 Task: Convert an audio file to MP3 with a custom preset to optimize file size and quality.
Action: Mouse moved to (78, 5)
Screenshot: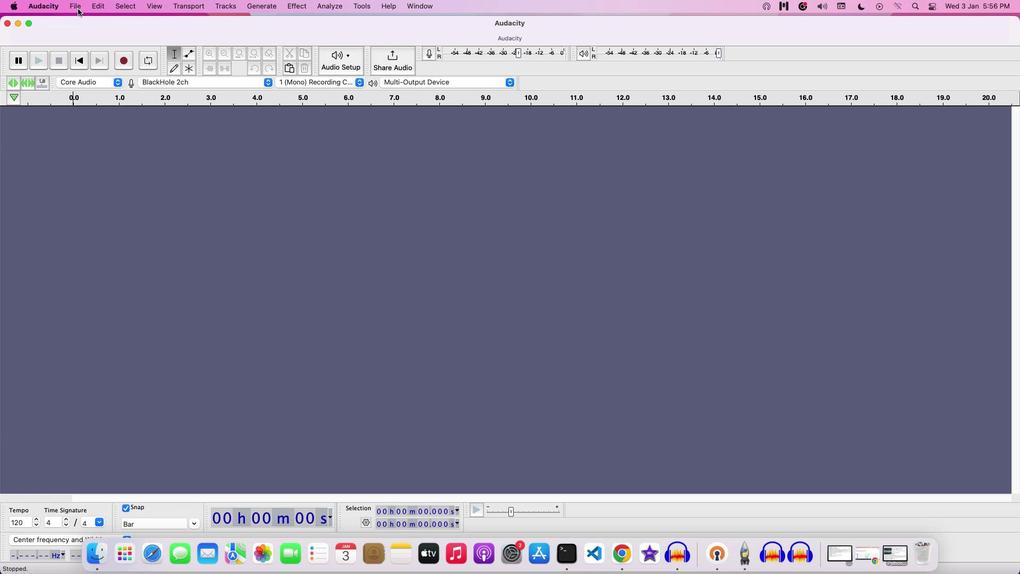 
Action: Mouse pressed left at (78, 5)
Screenshot: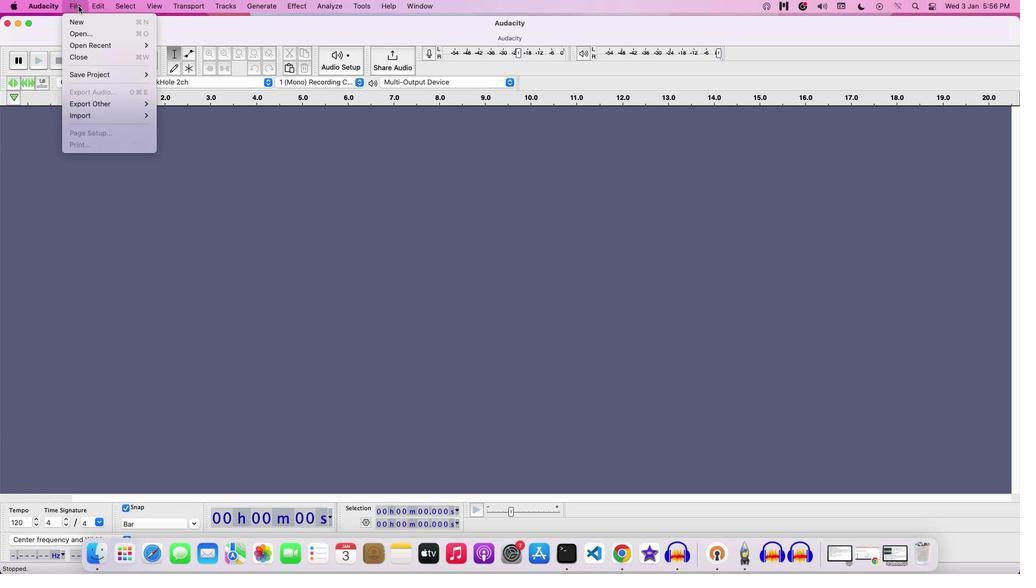 
Action: Mouse moved to (92, 37)
Screenshot: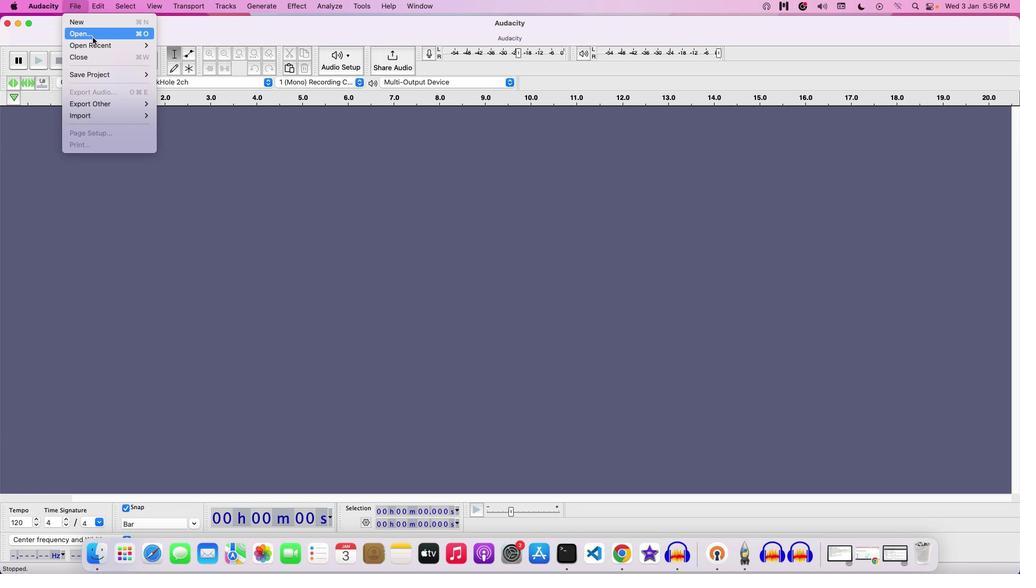 
Action: Mouse pressed left at (92, 37)
Screenshot: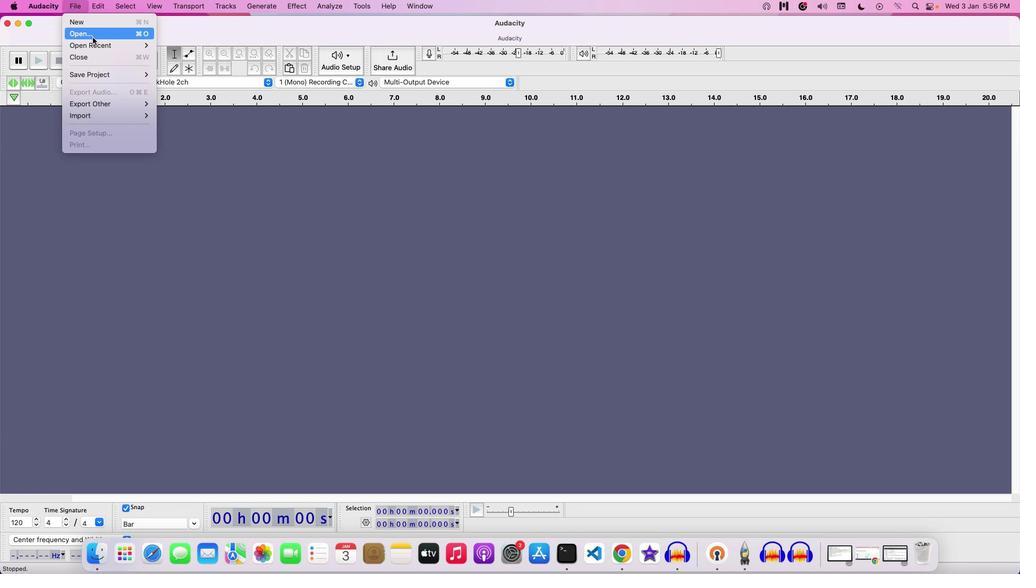 
Action: Mouse moved to (527, 115)
Screenshot: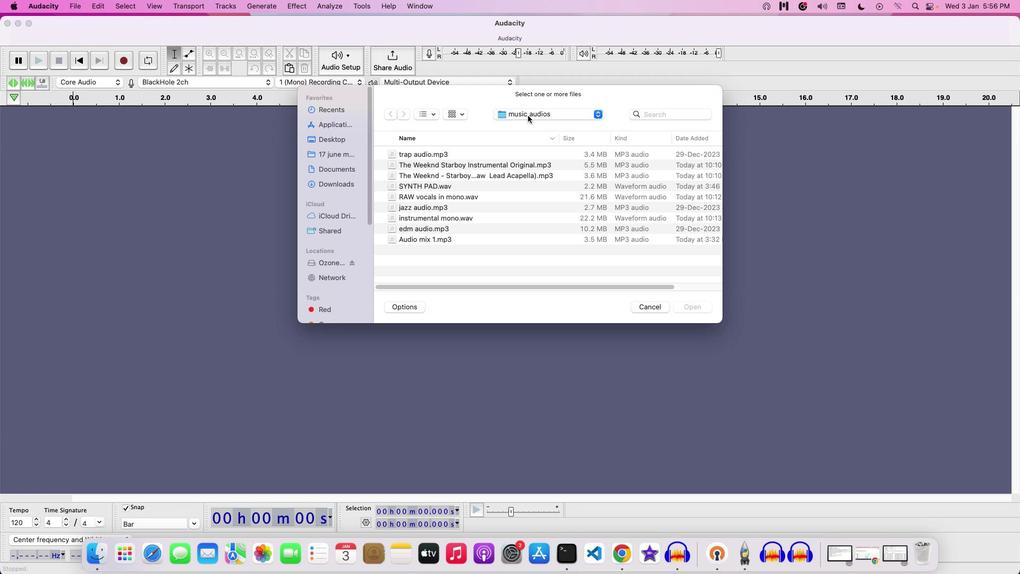
Action: Mouse pressed left at (527, 115)
Screenshot: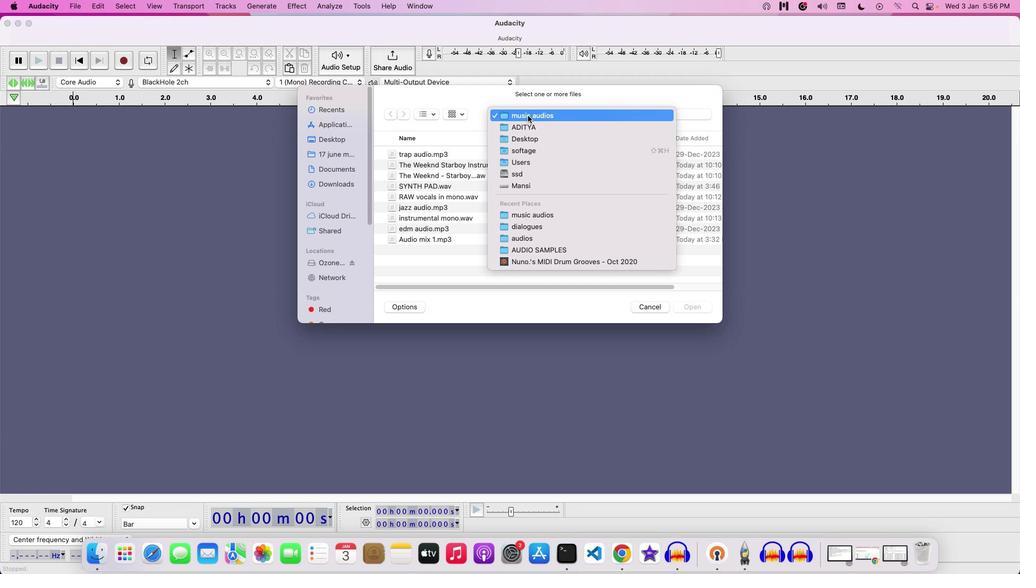 
Action: Mouse moved to (526, 124)
Screenshot: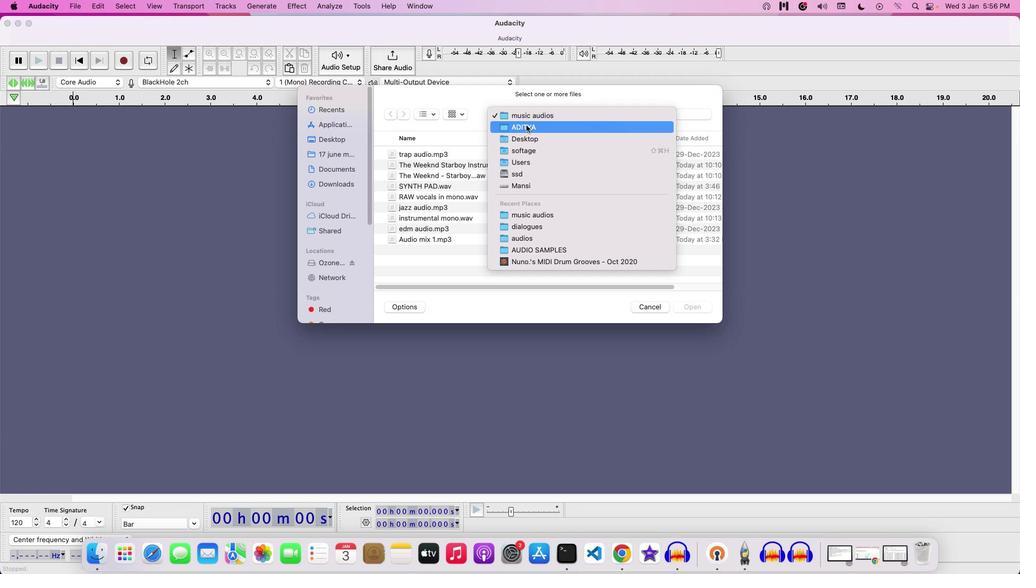 
Action: Mouse pressed left at (526, 124)
Screenshot: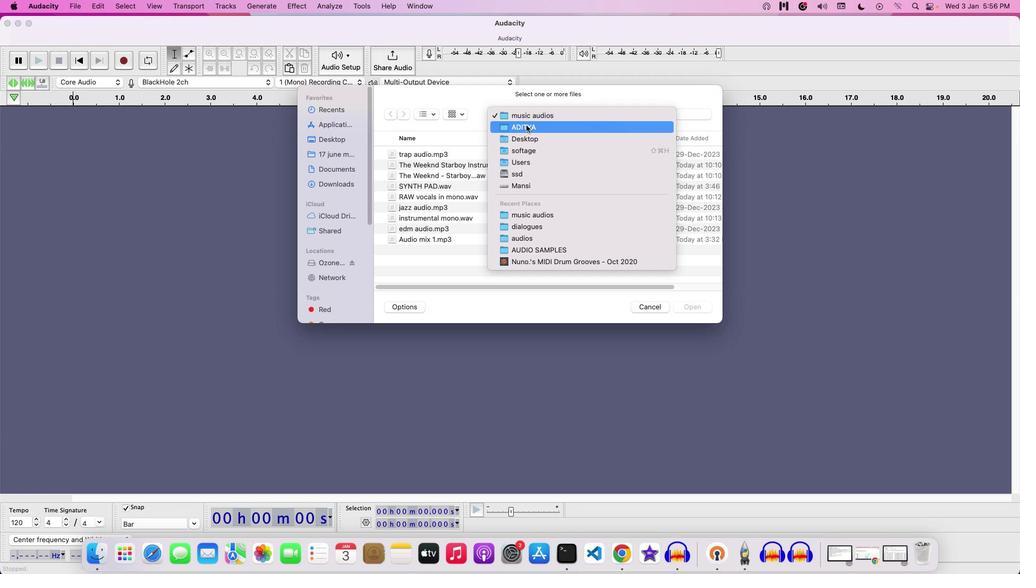 
Action: Mouse moved to (384, 207)
Screenshot: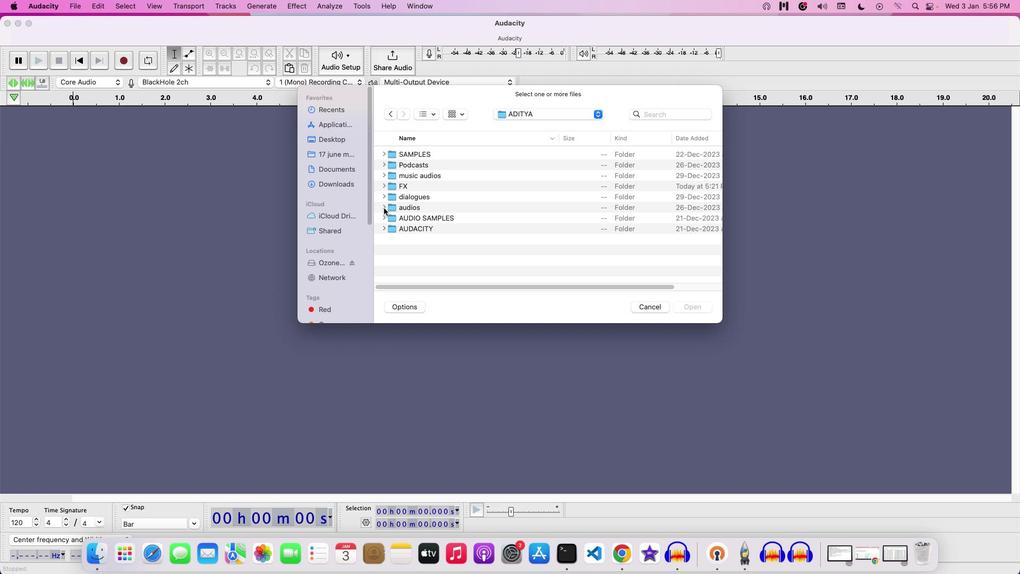 
Action: Mouse pressed left at (384, 207)
Screenshot: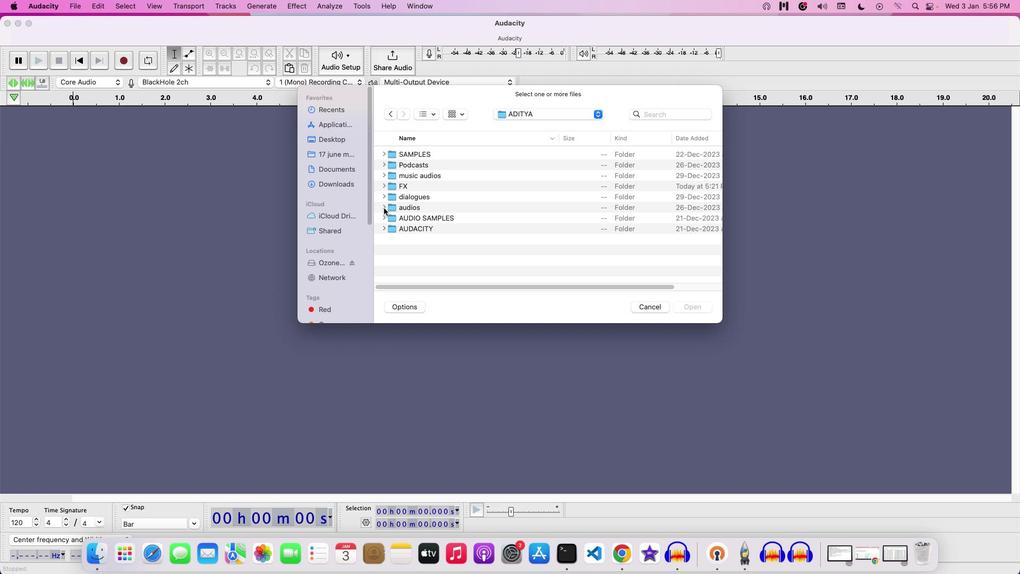 
Action: Mouse moved to (484, 212)
Screenshot: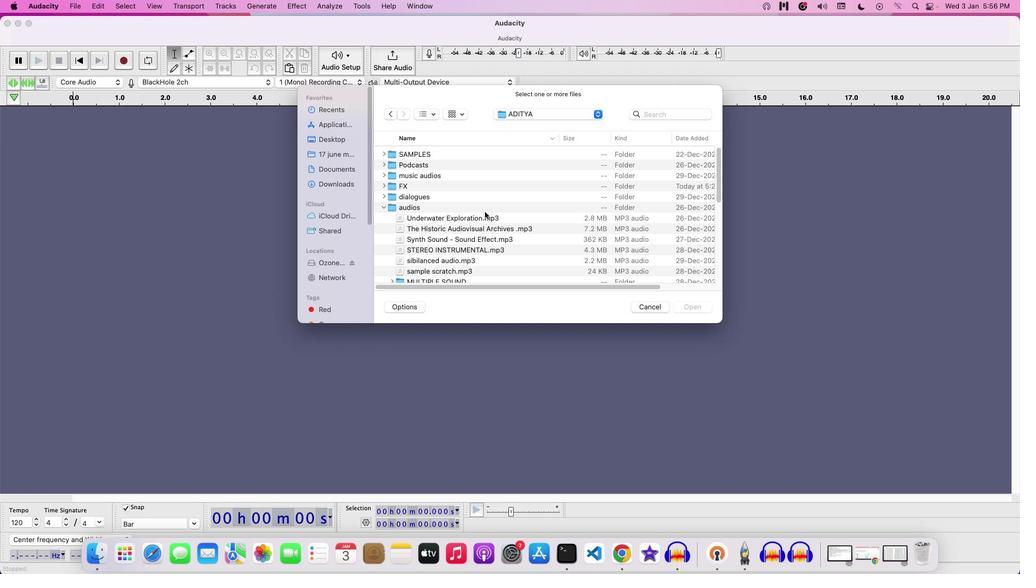 
Action: Mouse scrolled (484, 212) with delta (0, 0)
Screenshot: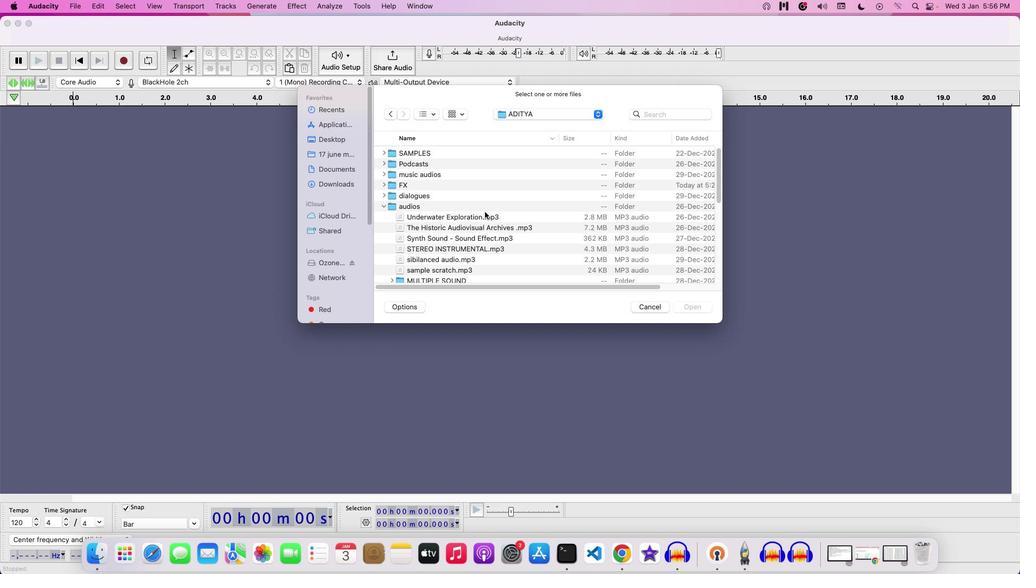 
Action: Mouse scrolled (484, 212) with delta (0, 0)
Screenshot: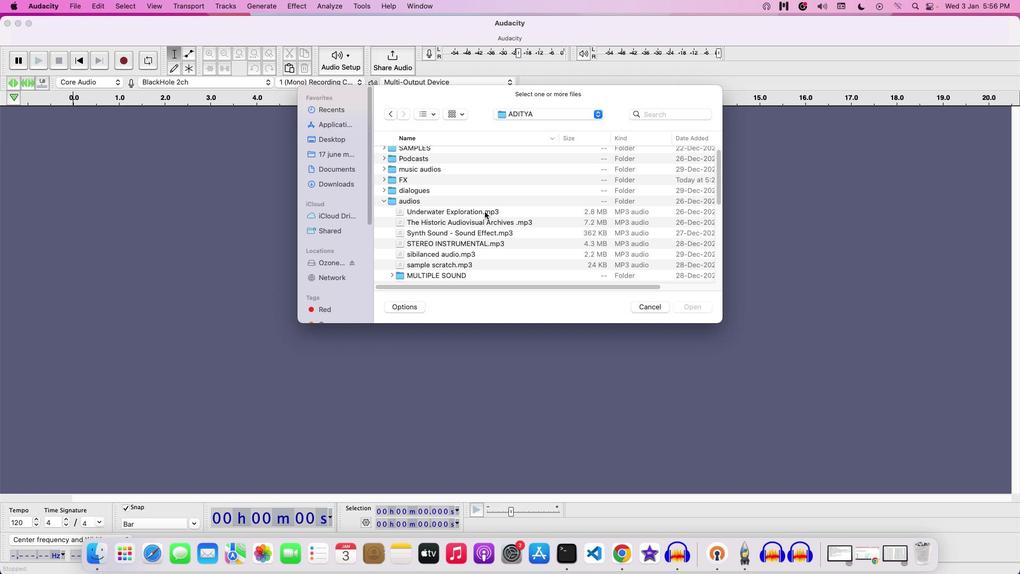 
Action: Mouse moved to (497, 245)
Screenshot: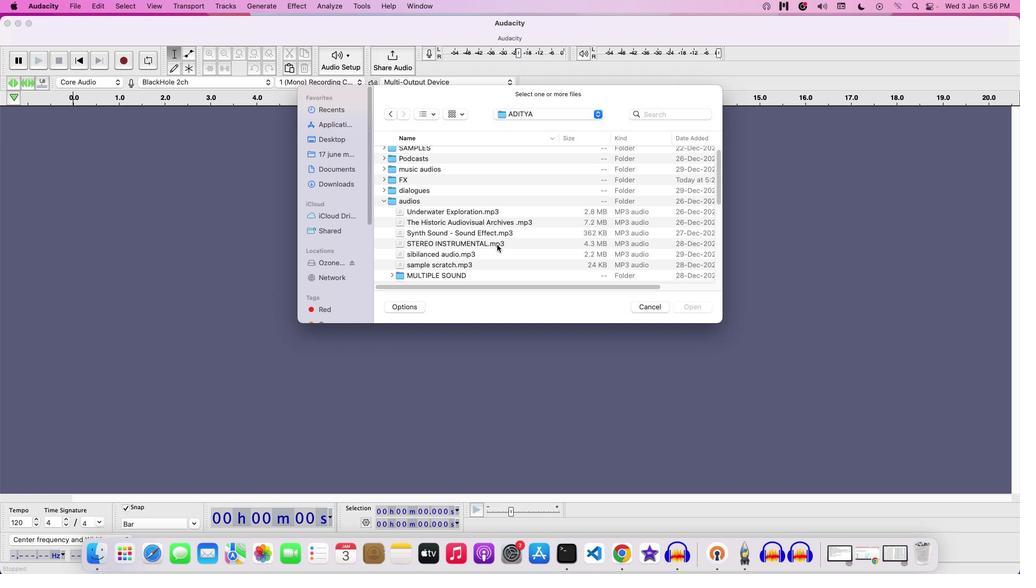 
Action: Mouse scrolled (497, 245) with delta (0, 0)
Screenshot: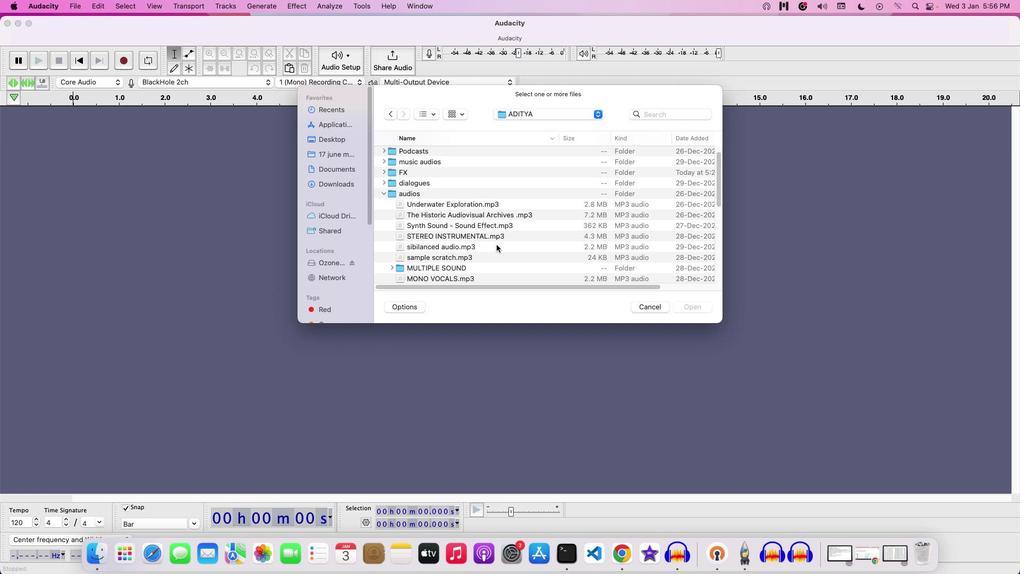
Action: Mouse moved to (497, 245)
Screenshot: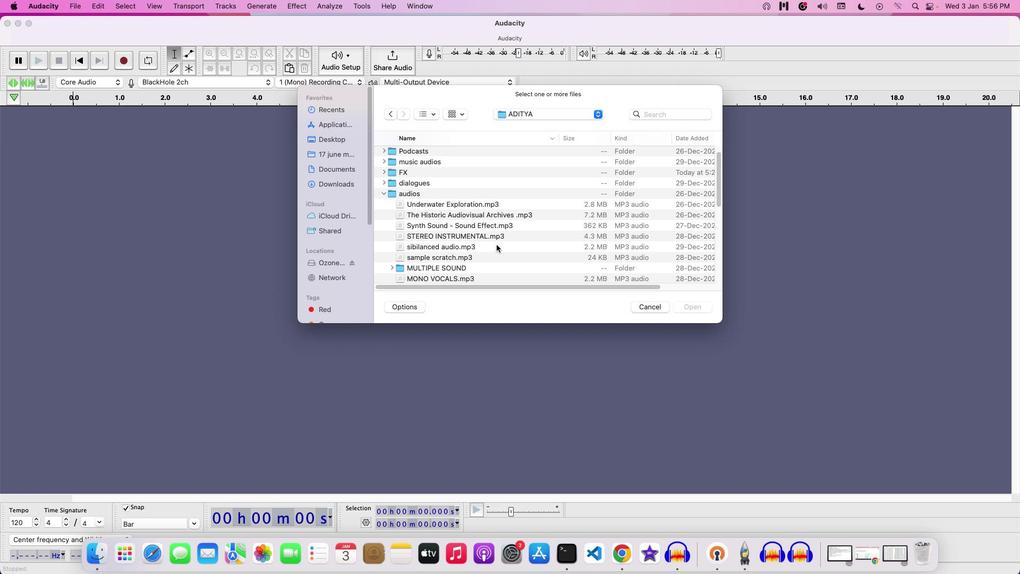 
Action: Mouse scrolled (497, 245) with delta (0, 0)
Screenshot: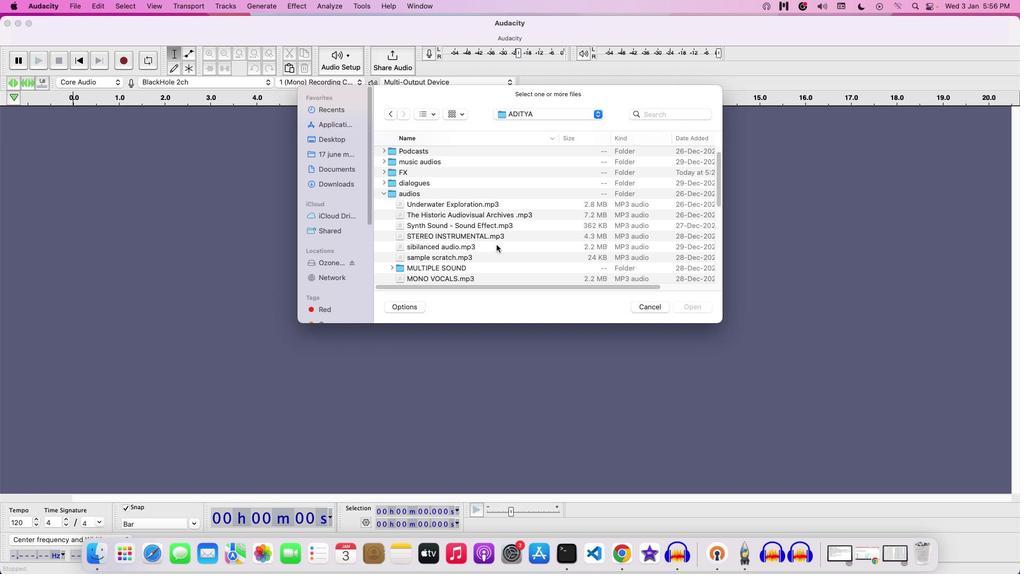 
Action: Mouse moved to (496, 244)
Screenshot: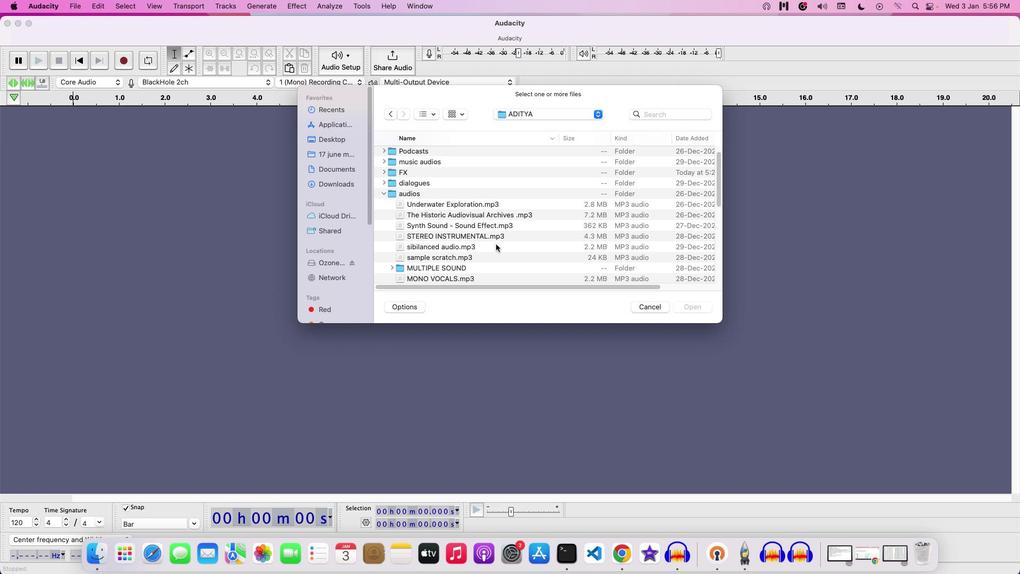 
Action: Mouse scrolled (496, 244) with delta (0, 0)
Screenshot: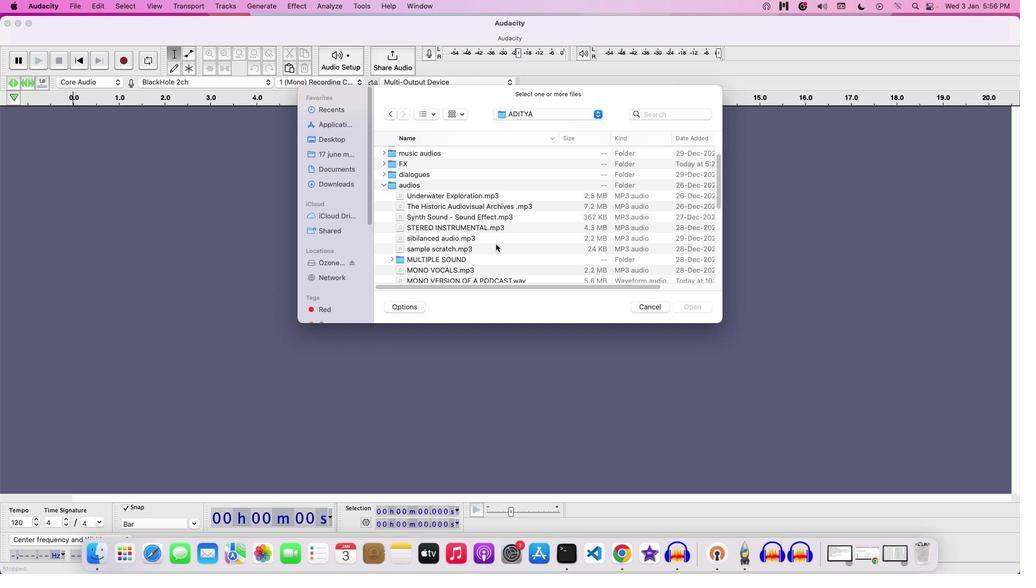 
Action: Mouse scrolled (496, 244) with delta (0, 0)
Screenshot: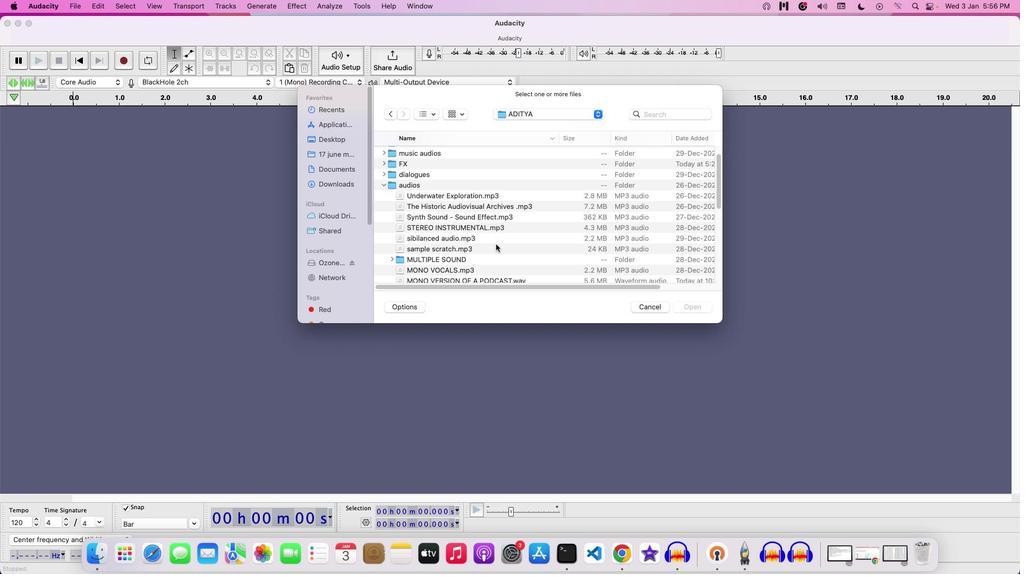 
Action: Mouse scrolled (496, 244) with delta (0, 0)
Screenshot: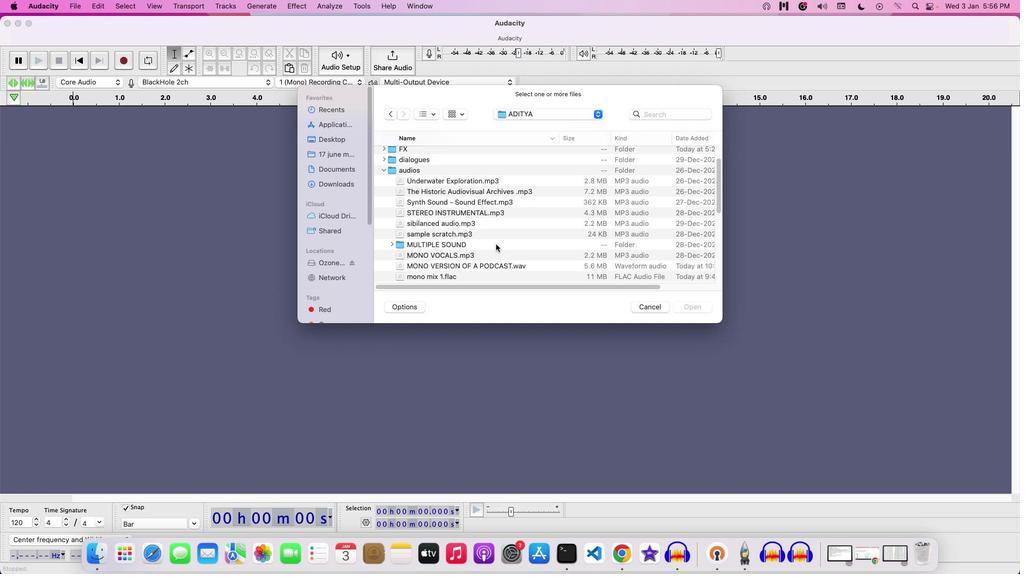 
Action: Mouse scrolled (496, 244) with delta (0, 0)
Screenshot: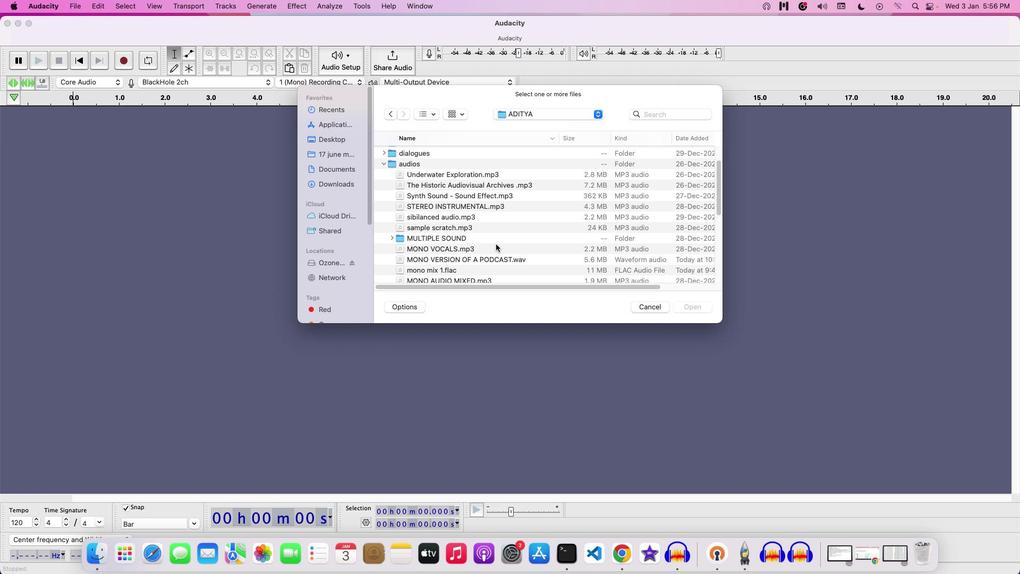 
Action: Mouse scrolled (496, 244) with delta (0, 0)
Screenshot: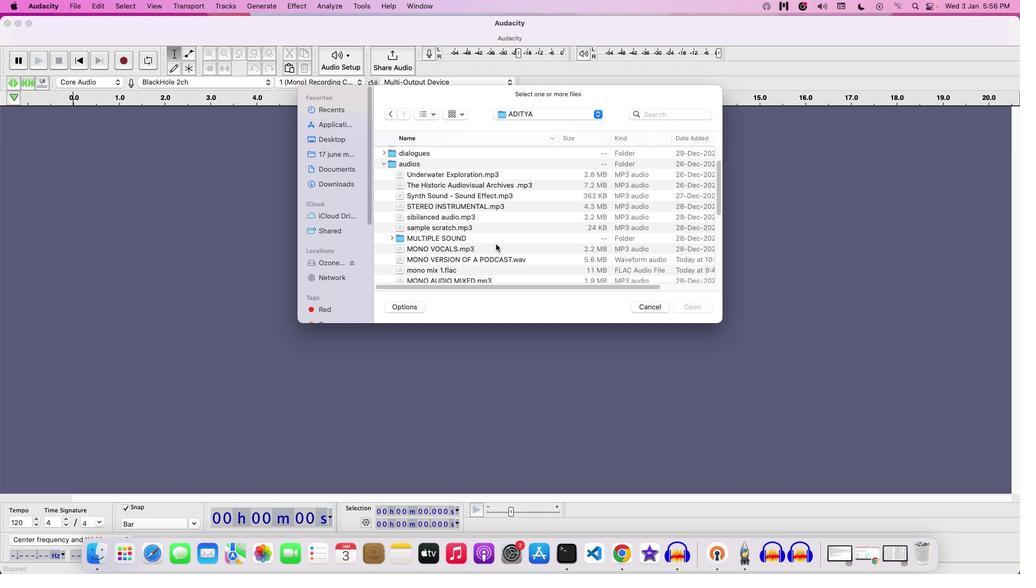 
Action: Mouse scrolled (496, 244) with delta (0, 0)
Screenshot: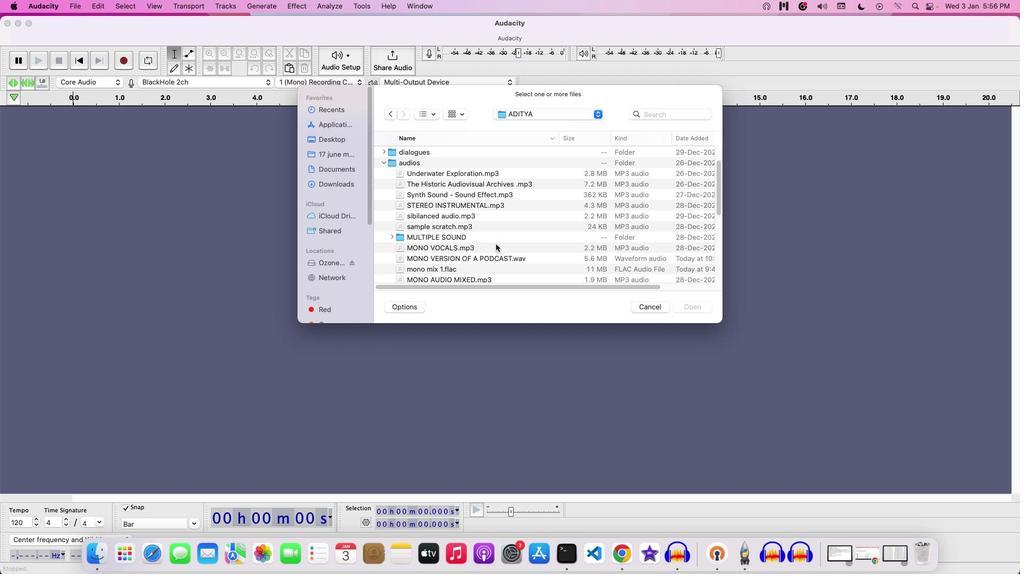 
Action: Mouse scrolled (496, 244) with delta (0, 0)
Screenshot: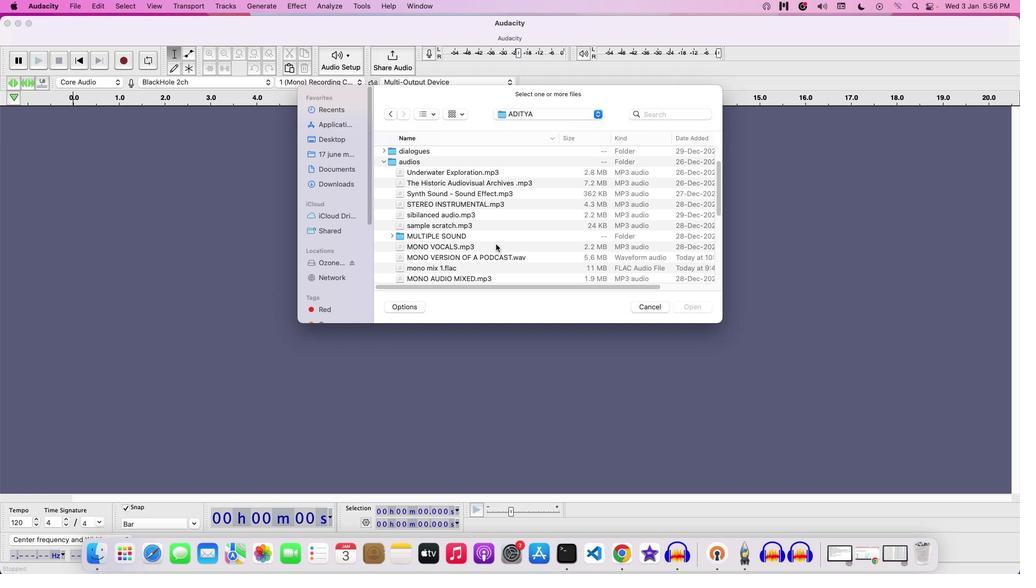 
Action: Mouse scrolled (496, 244) with delta (0, 0)
Screenshot: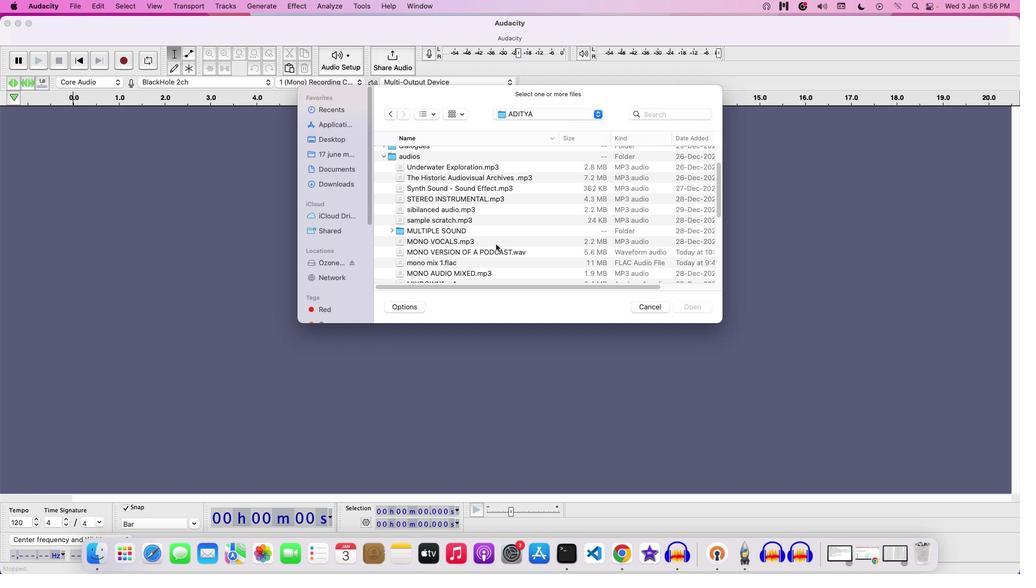 
Action: Mouse scrolled (496, 244) with delta (0, 0)
Screenshot: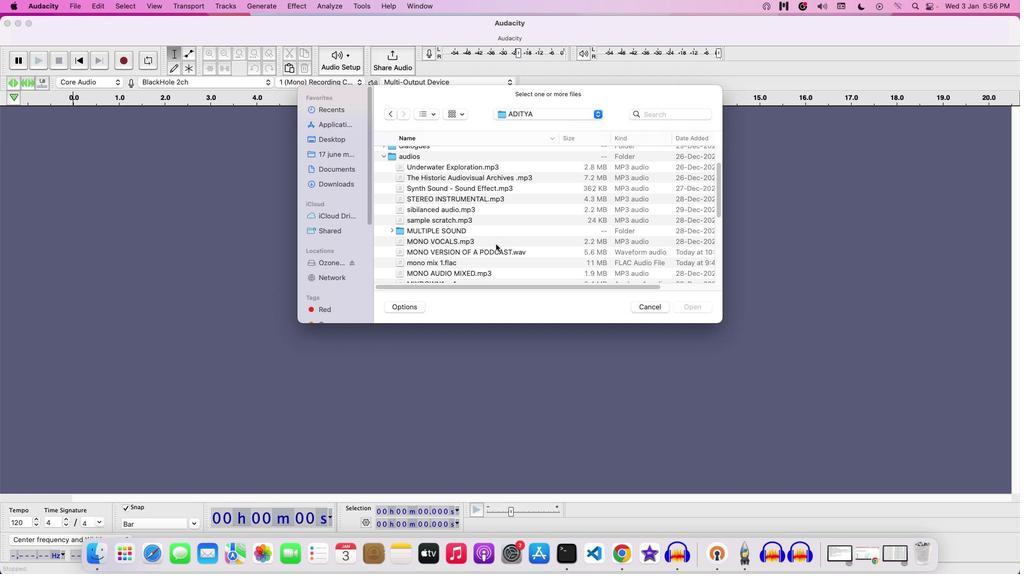 
Action: Mouse scrolled (496, 244) with delta (0, 0)
Screenshot: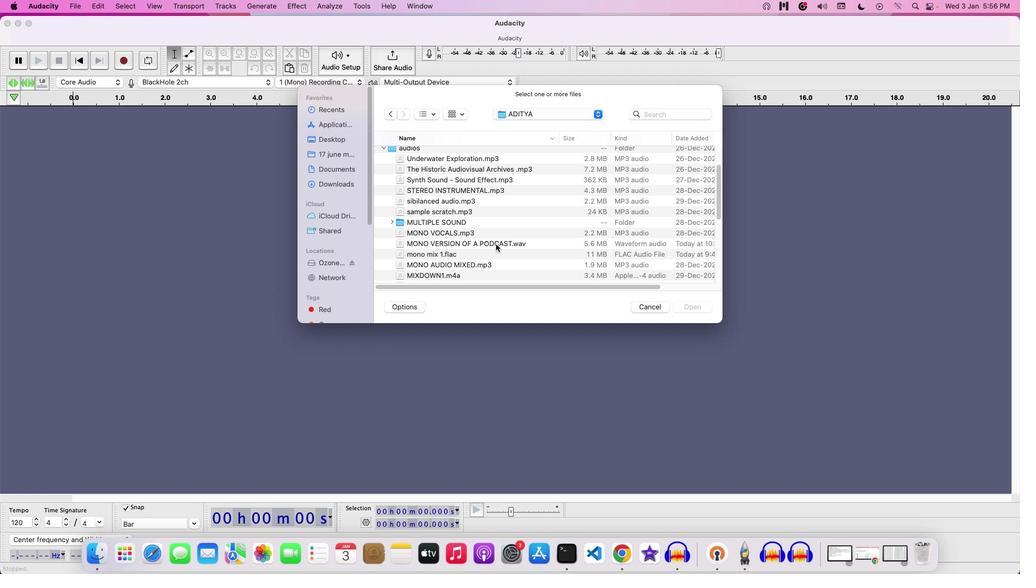 
Action: Mouse scrolled (496, 244) with delta (0, 0)
Screenshot: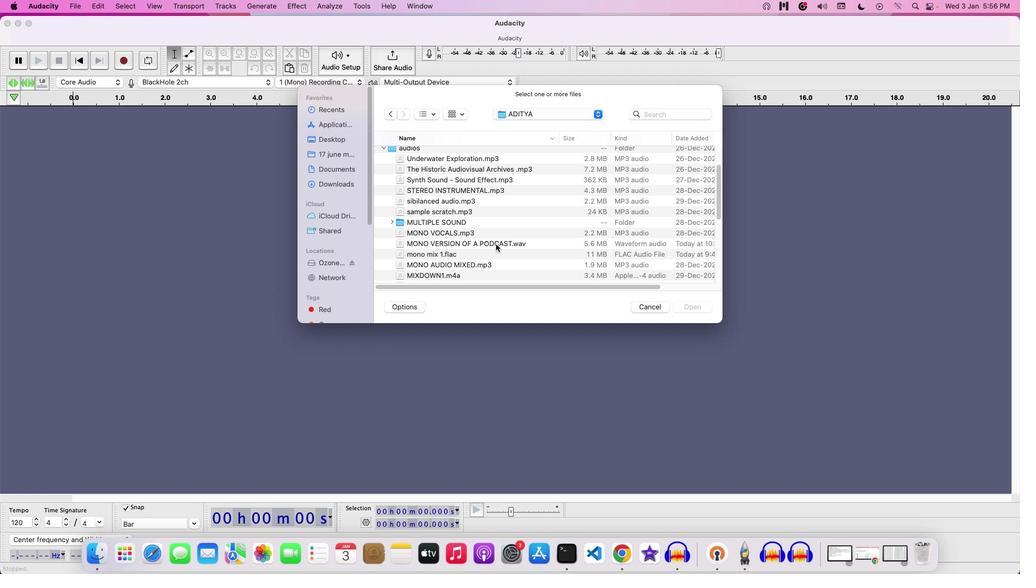 
Action: Mouse scrolled (496, 244) with delta (0, 0)
Screenshot: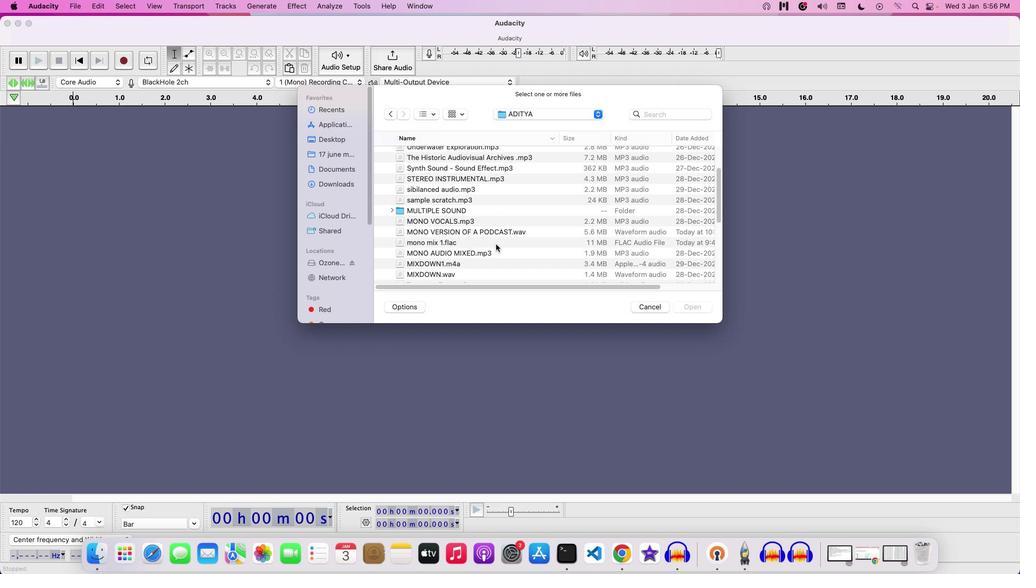 
Action: Mouse scrolled (496, 244) with delta (0, 0)
Screenshot: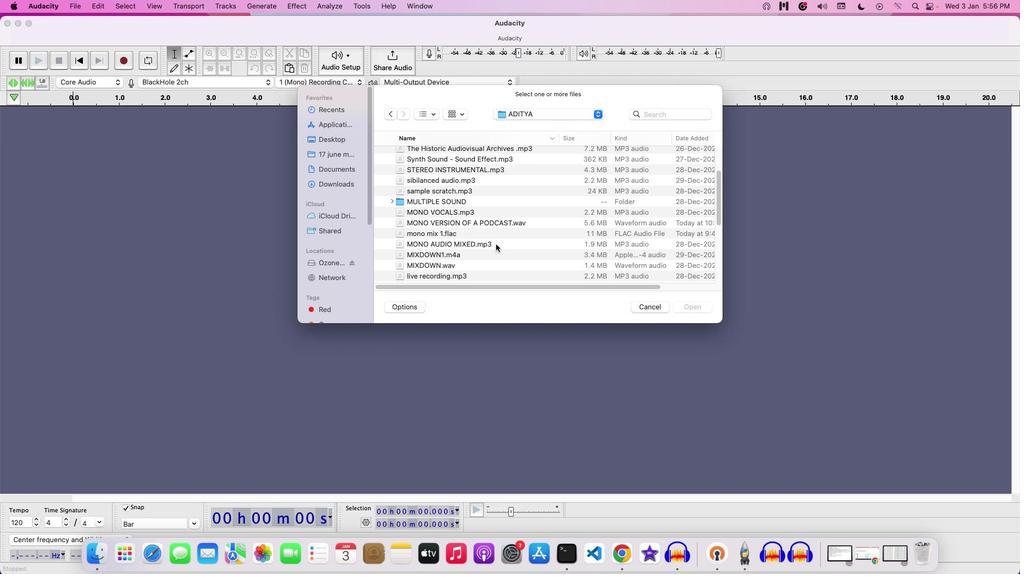 
Action: Mouse scrolled (496, 244) with delta (0, 0)
Screenshot: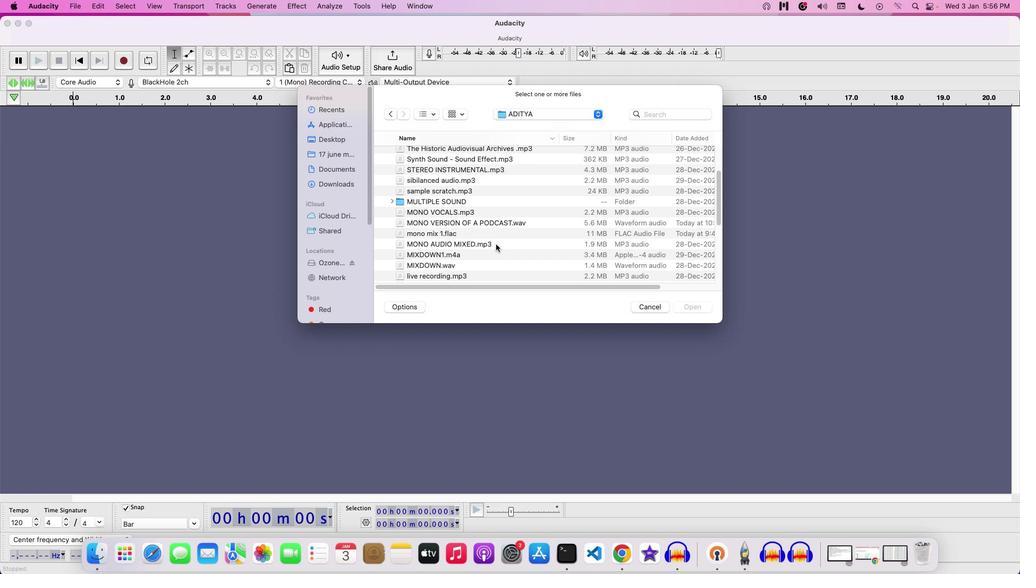 
Action: Mouse moved to (468, 228)
Screenshot: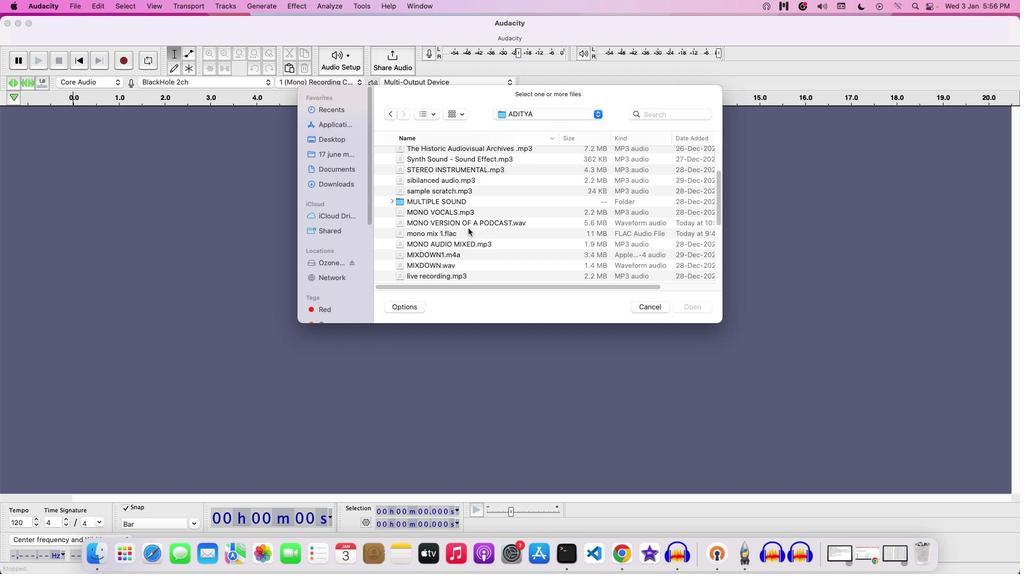 
Action: Mouse pressed left at (468, 228)
Screenshot: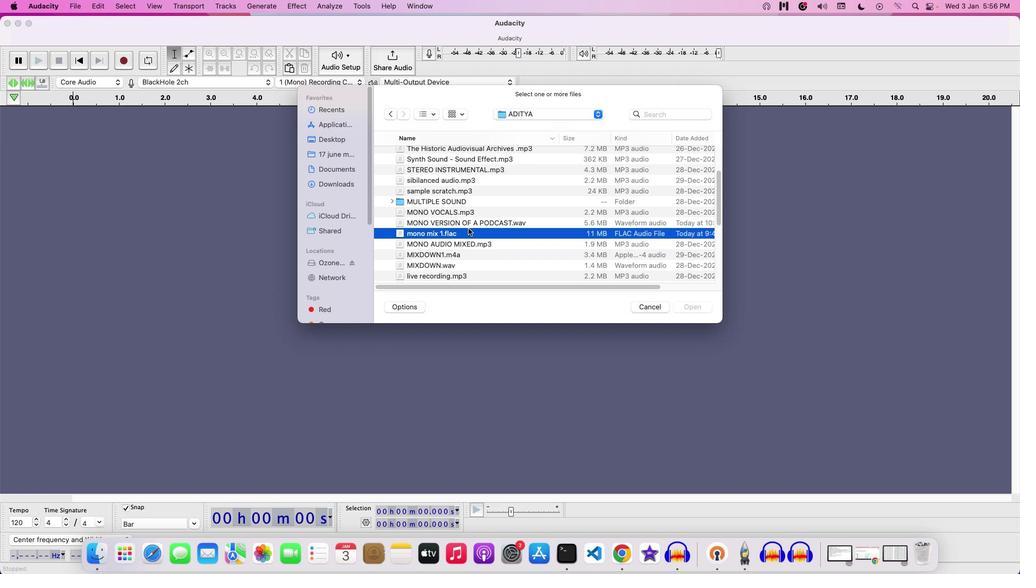 
Action: Mouse moved to (441, 234)
Screenshot: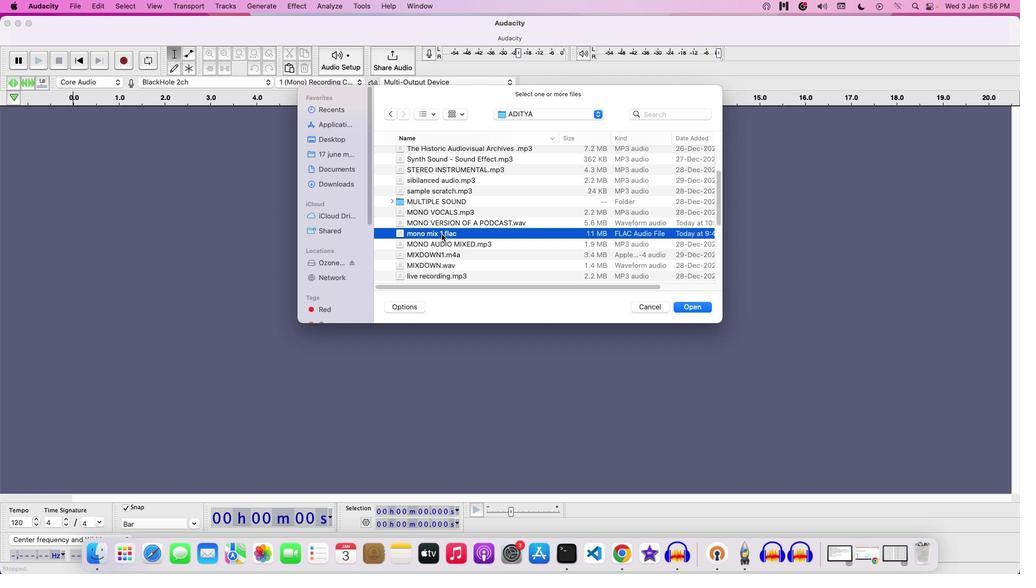 
Action: Mouse pressed left at (441, 234)
Screenshot: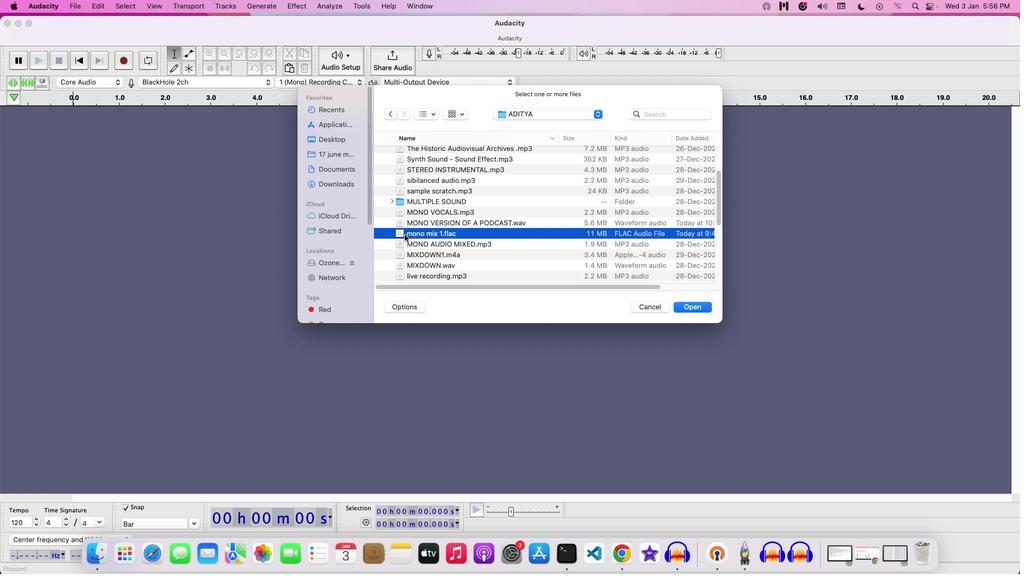 
Action: Mouse moved to (642, 303)
Screenshot: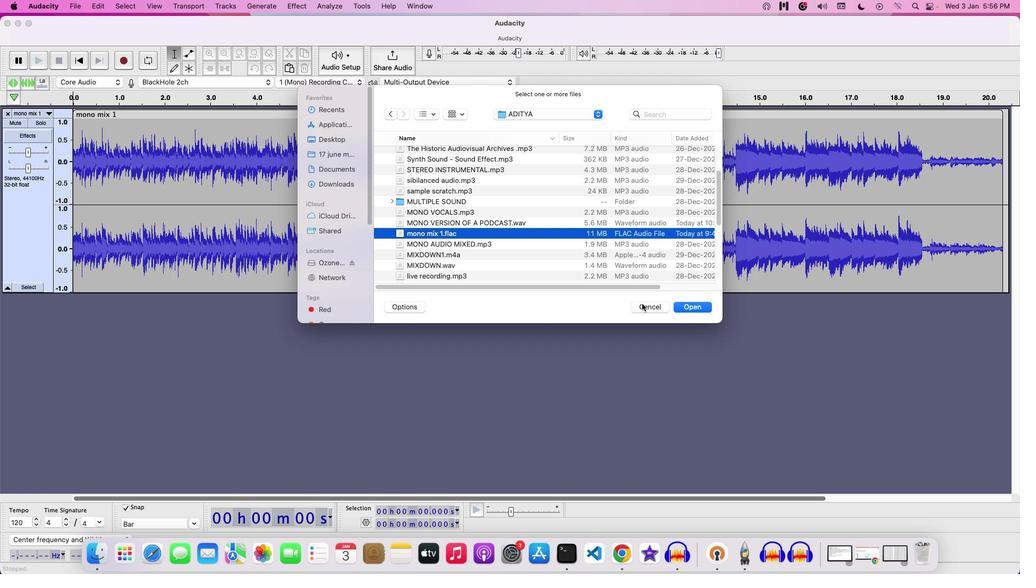
Action: Mouse pressed left at (642, 303)
Screenshot: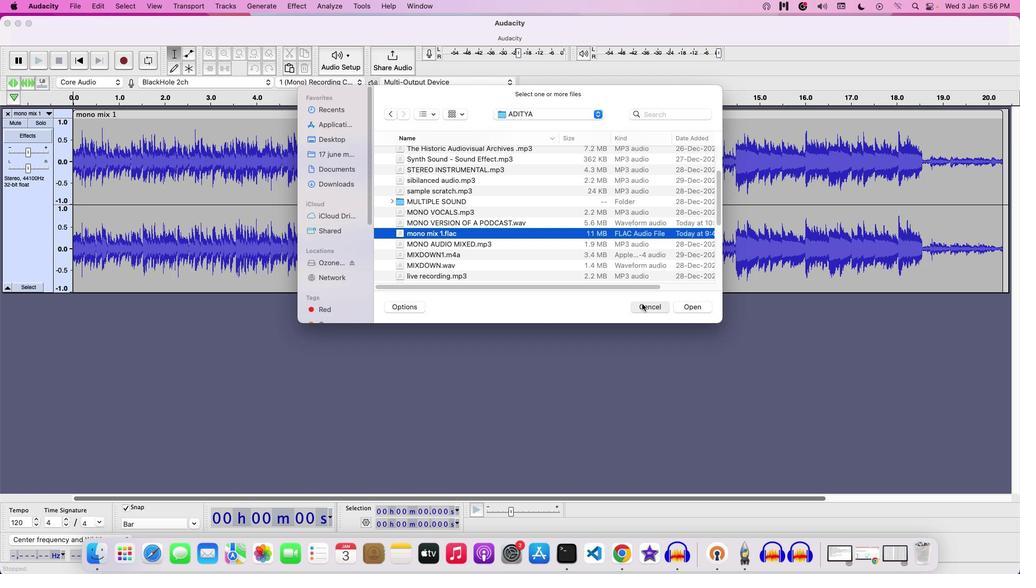 
Action: Mouse moved to (152, 208)
Screenshot: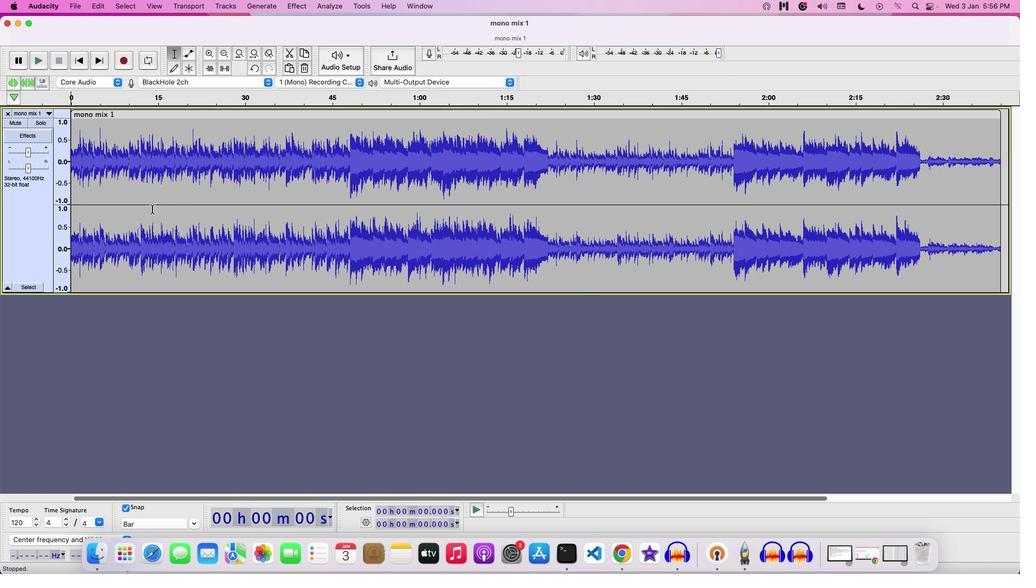 
Action: Key pressed Key.space
Screenshot: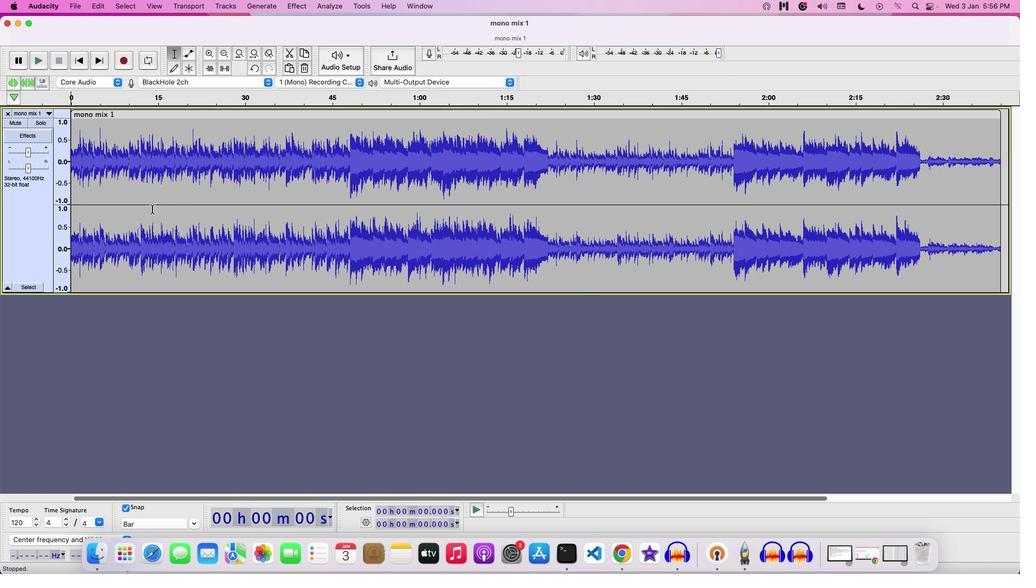 
Action: Mouse moved to (33, 150)
Screenshot: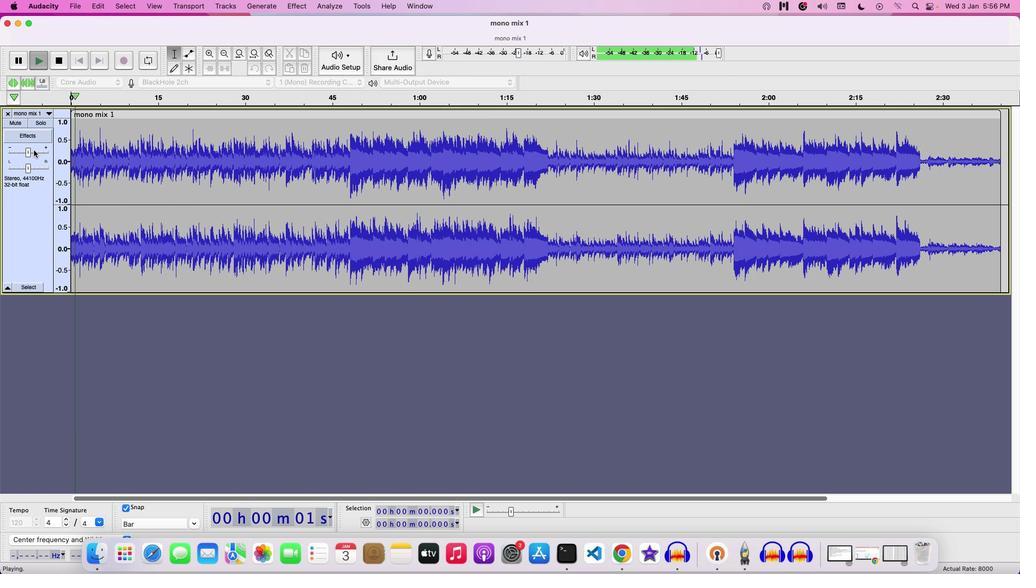 
Action: Mouse pressed left at (33, 150)
Screenshot: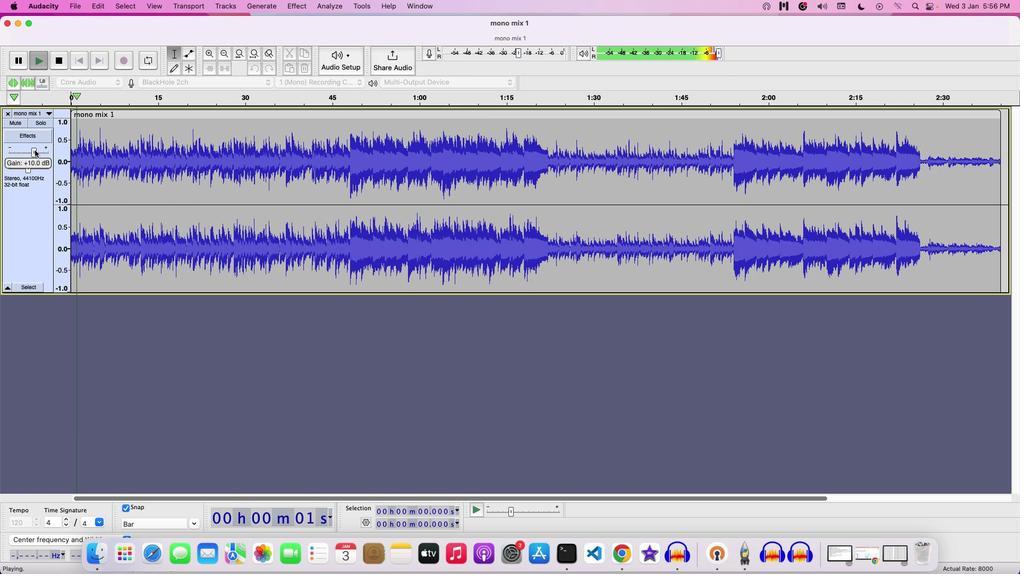 
Action: Mouse moved to (31, 147)
Screenshot: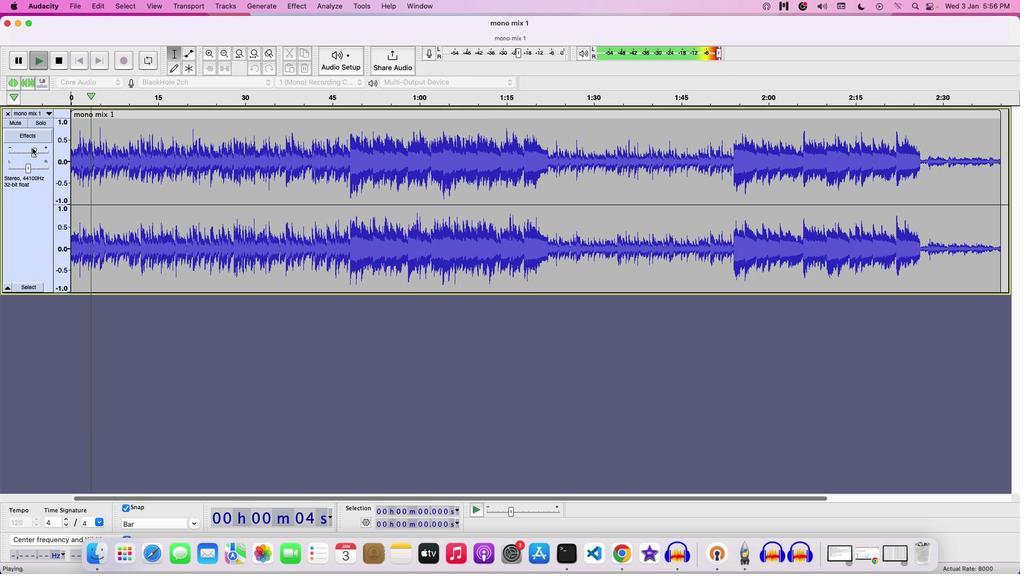 
Action: Mouse pressed left at (31, 147)
Screenshot: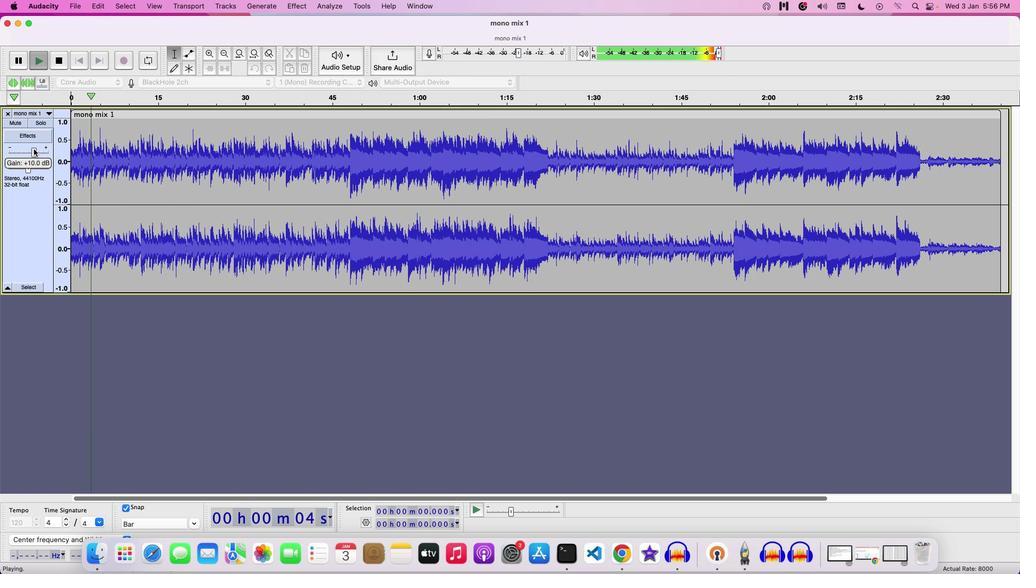 
Action: Mouse moved to (43, 153)
Screenshot: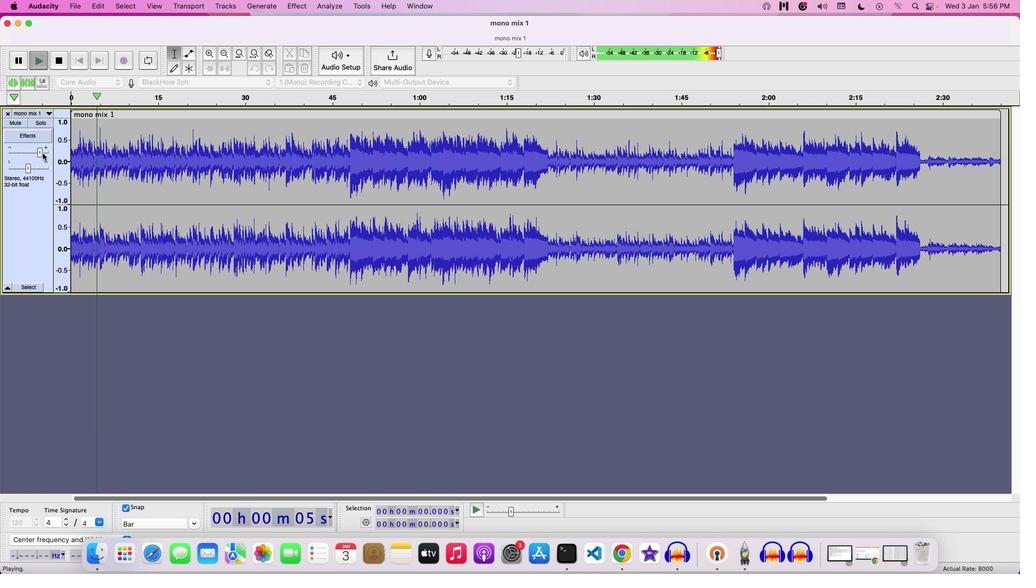 
Action: Mouse pressed left at (43, 153)
Screenshot: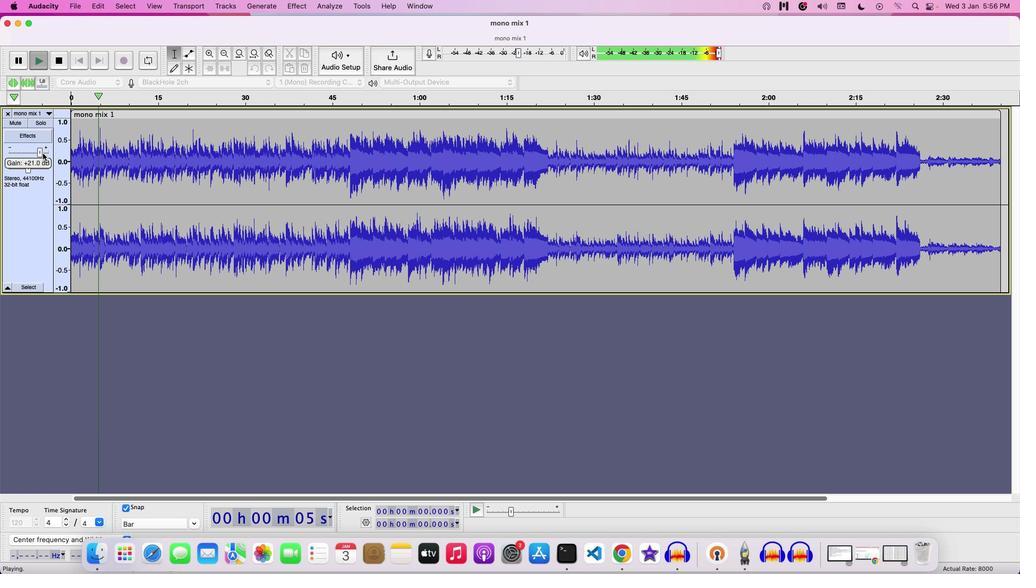 
Action: Mouse moved to (282, 170)
Screenshot: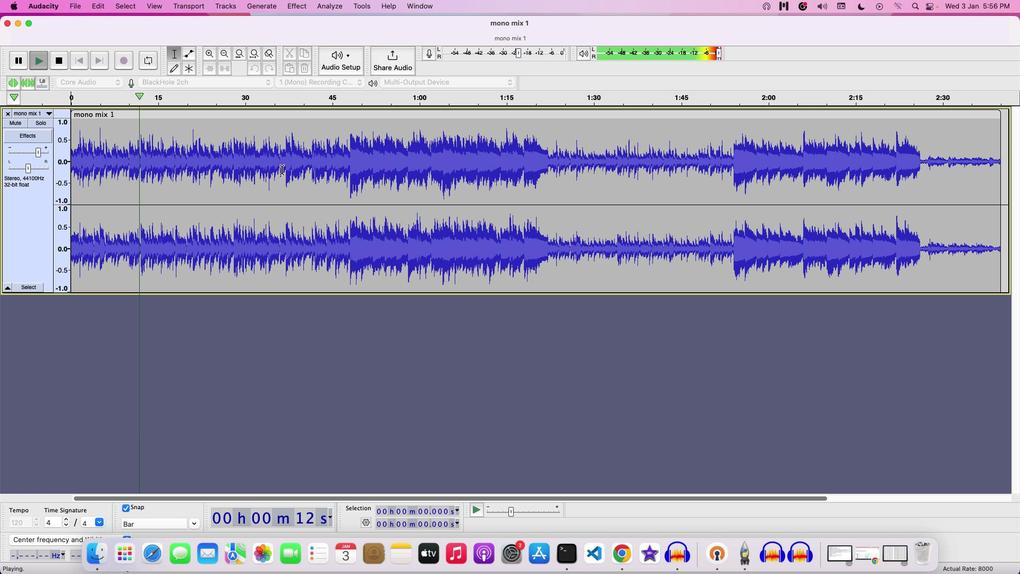 
Action: Key pressed Key.space
Screenshot: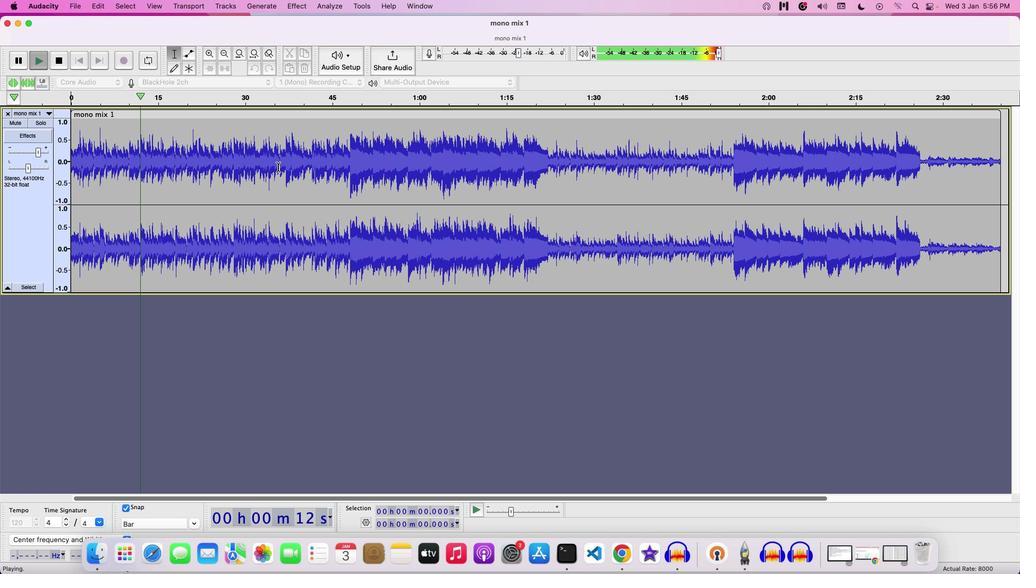 
Action: Mouse moved to (73, 6)
Screenshot: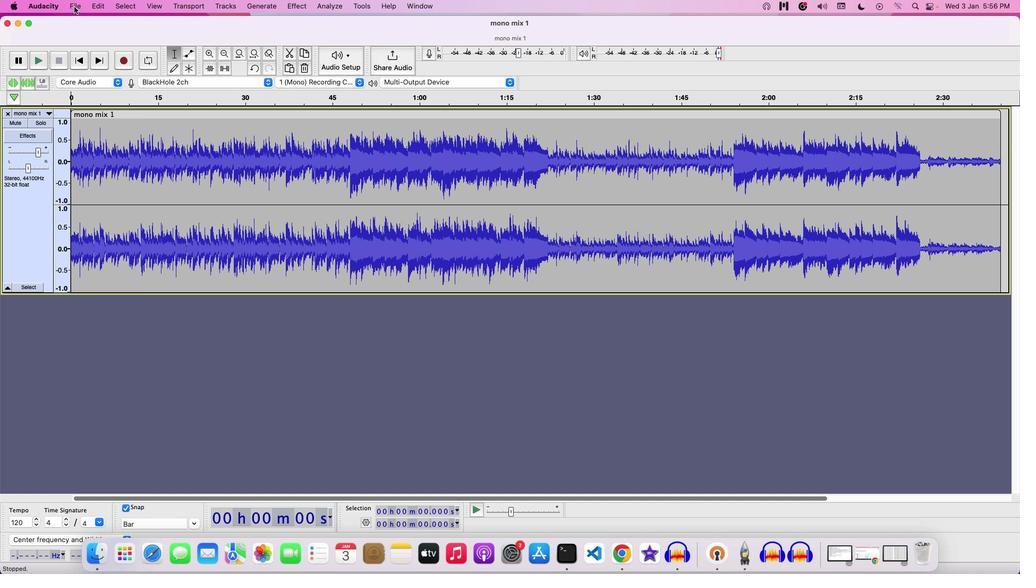 
Action: Mouse pressed left at (73, 6)
Screenshot: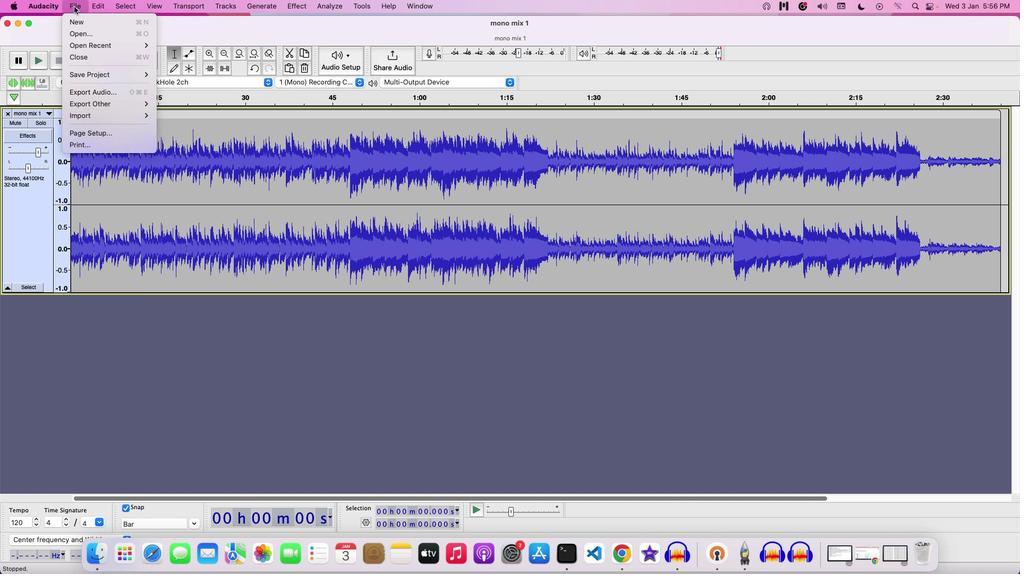 
Action: Mouse moved to (100, 96)
Screenshot: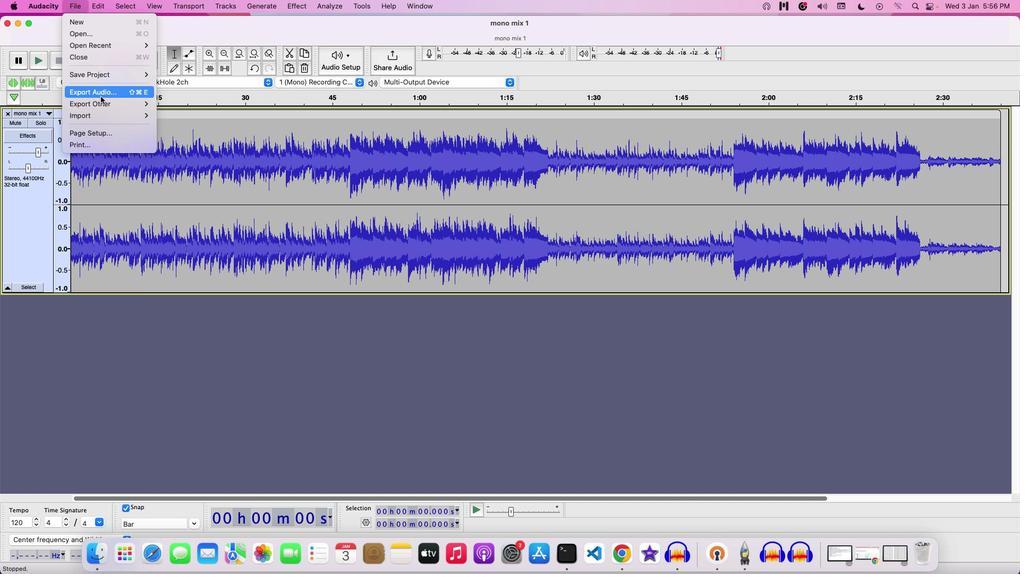 
Action: Mouse pressed left at (100, 96)
Screenshot: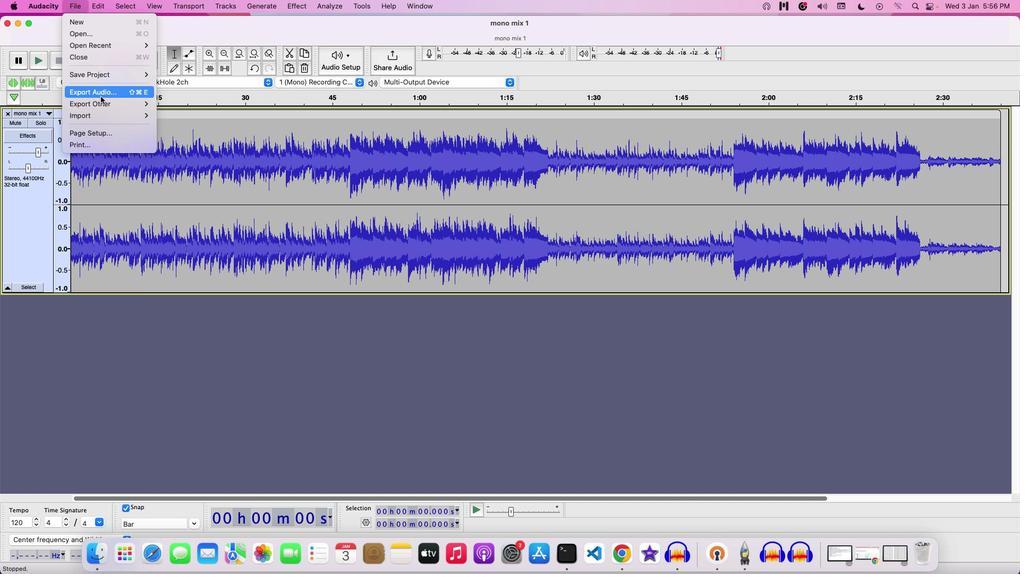 
Action: Mouse moved to (335, 161)
Screenshot: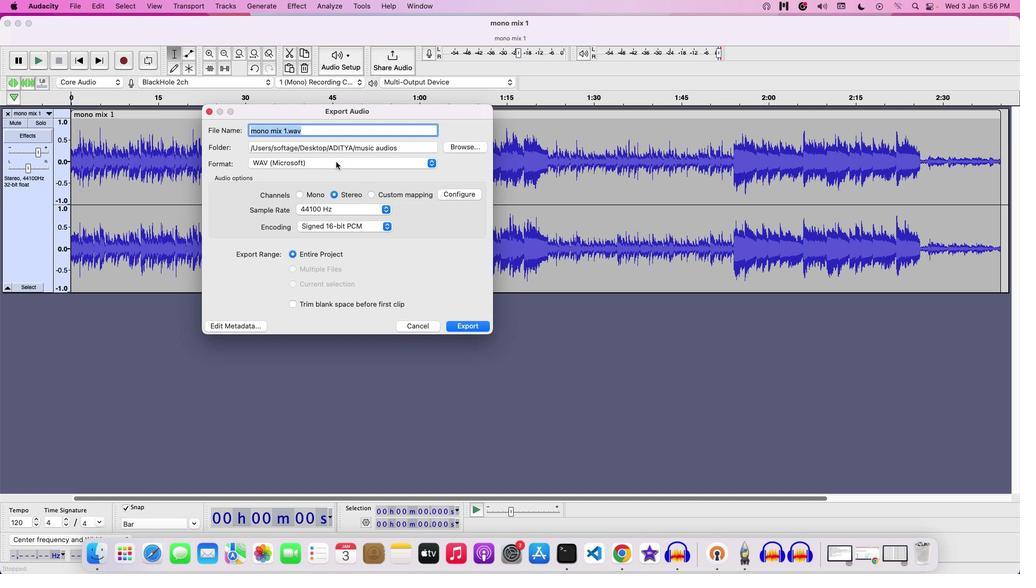 
Action: Mouse pressed left at (335, 161)
Screenshot: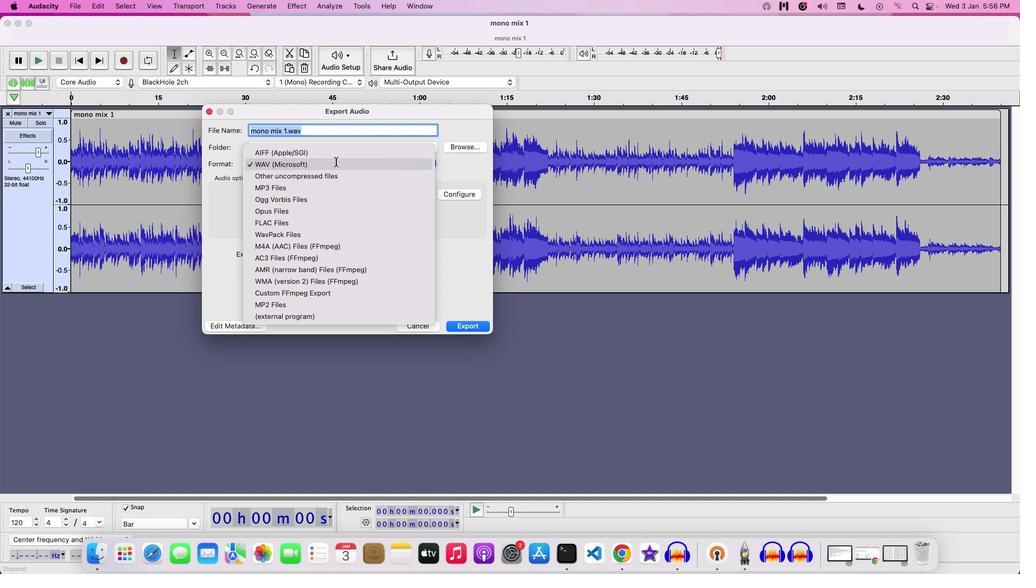 
Action: Mouse moved to (275, 187)
Screenshot: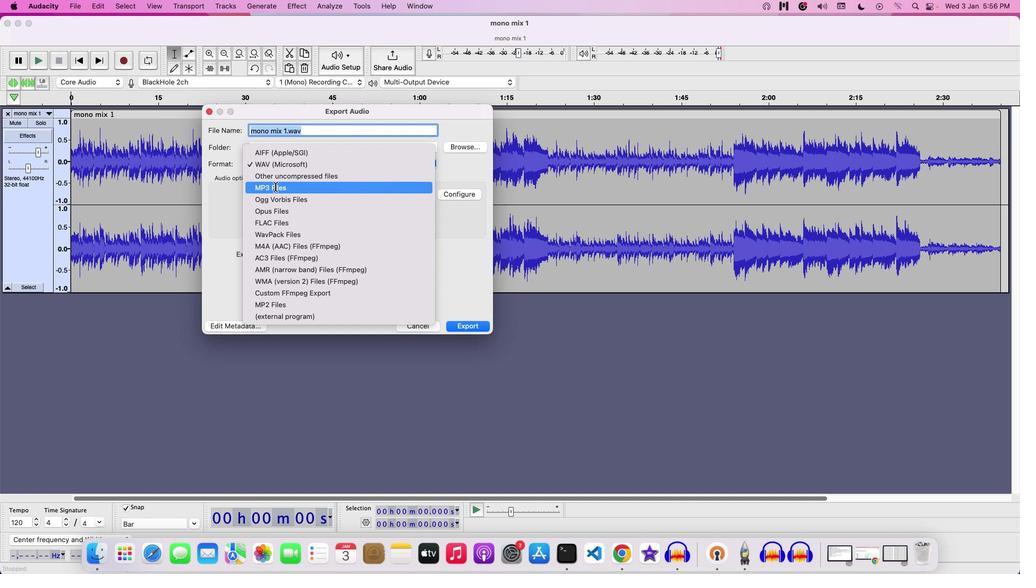 
Action: Mouse pressed left at (275, 187)
Screenshot: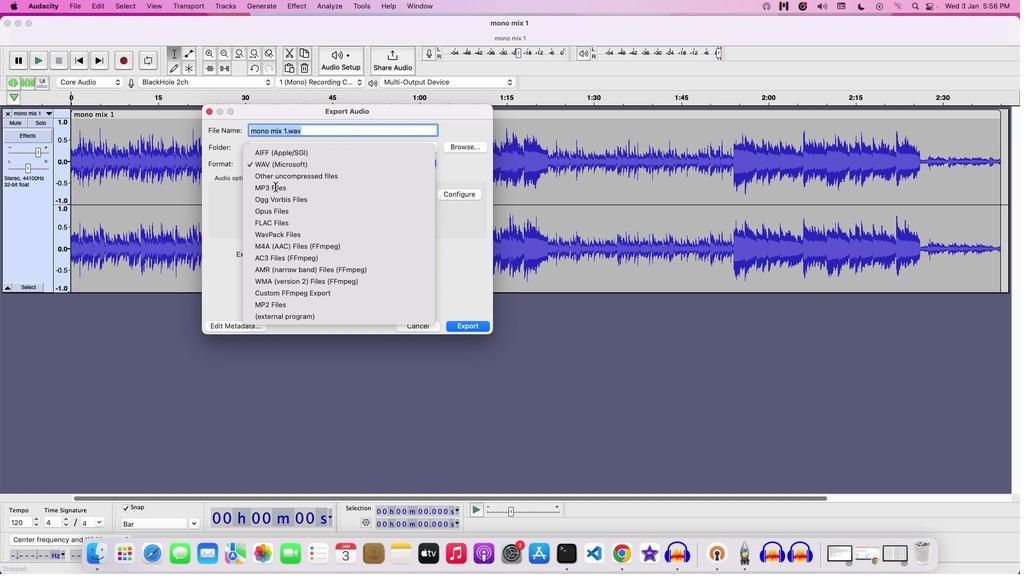 
Action: Mouse moved to (287, 131)
Screenshot: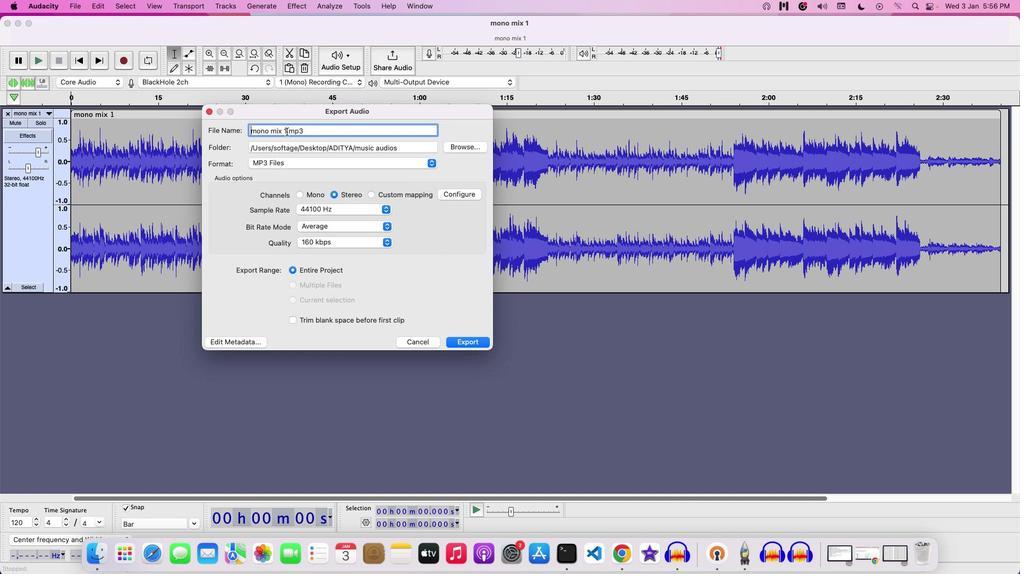 
Action: Mouse pressed left at (287, 131)
Screenshot: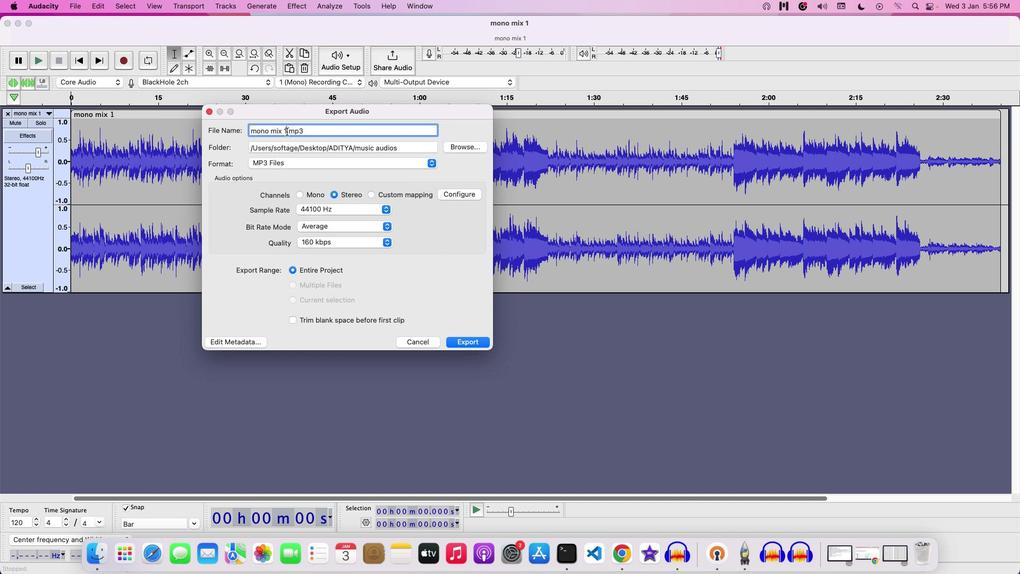 
Action: Mouse moved to (282, 123)
Screenshot: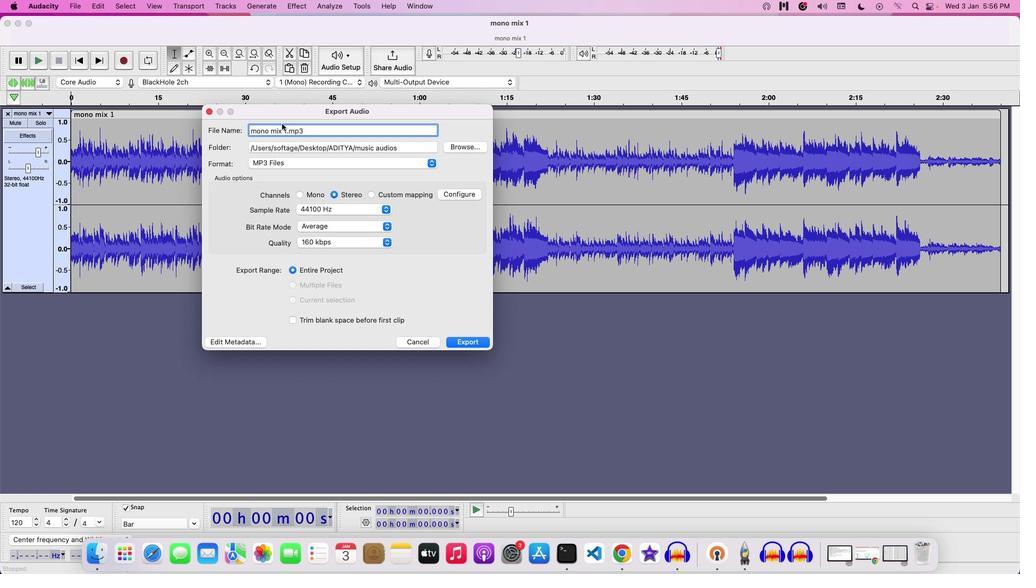
Action: Key pressed Key.backspaceKey.backspaceKey.backspaceKey.backspaceKey.backspaceKey.backspaceKey.backspaceKey.backspaceKey.backspaceKey.backspaceKey.backspace'A''U''D''I''O'Key.space'C''O''N''V''E''R''T''E''D'Key.space'T''O'
Screenshot: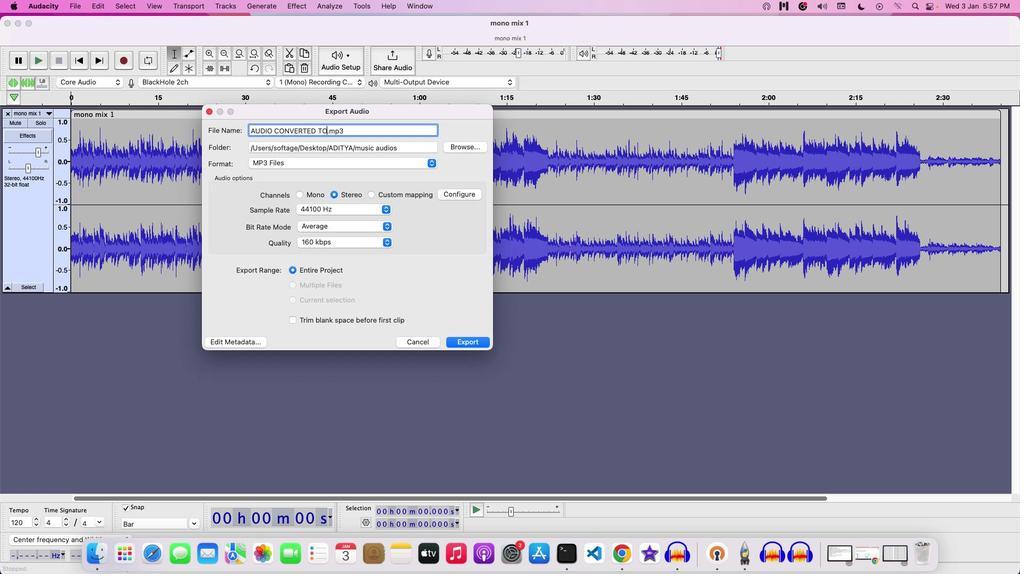 
Action: Mouse moved to (337, 211)
Screenshot: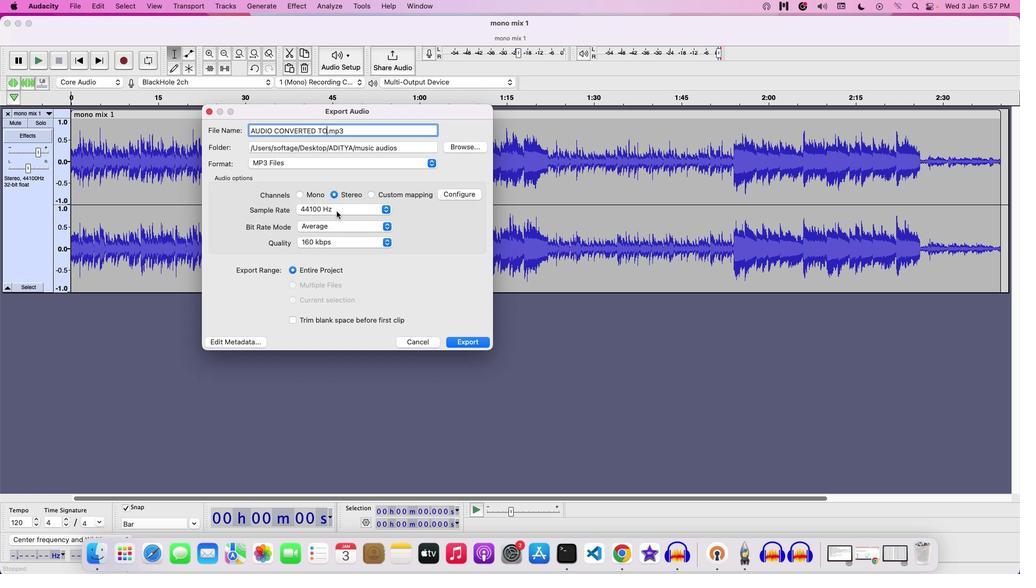 
Action: Mouse pressed left at (337, 211)
Screenshot: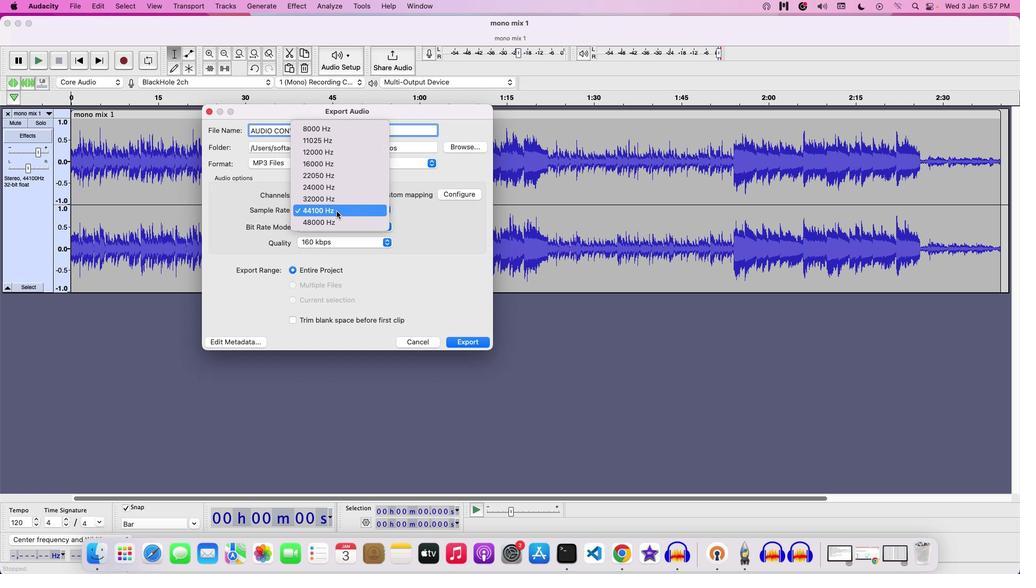 
Action: Mouse moved to (327, 182)
Screenshot: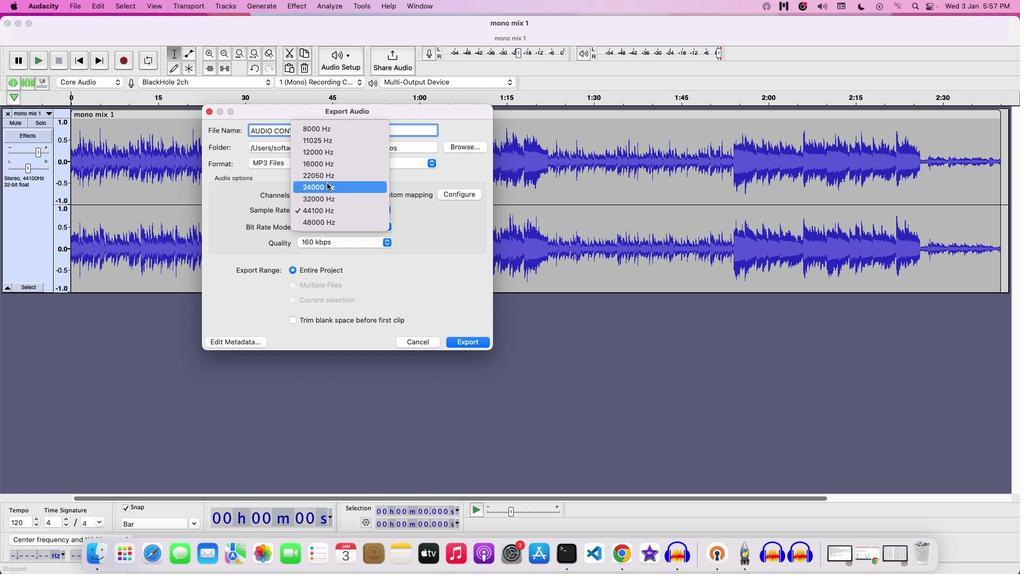 
Action: Mouse pressed left at (327, 182)
Screenshot: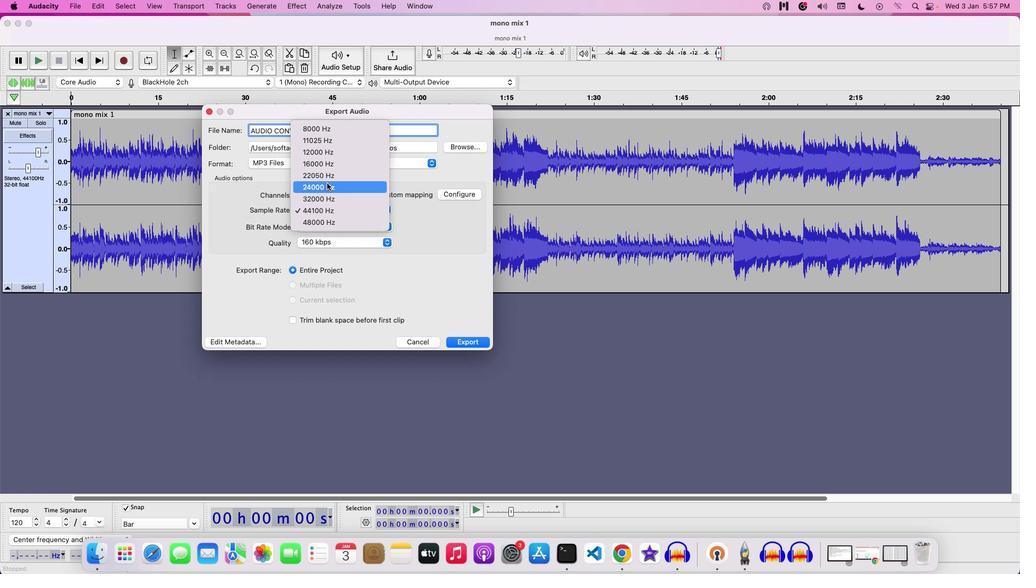
Action: Mouse moved to (329, 246)
Screenshot: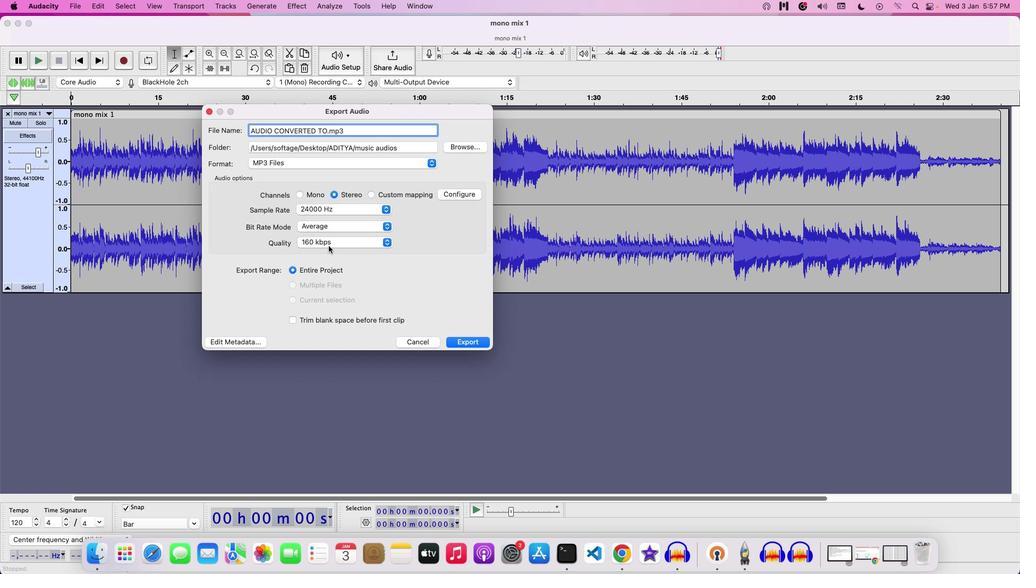 
Action: Mouse pressed left at (329, 246)
Screenshot: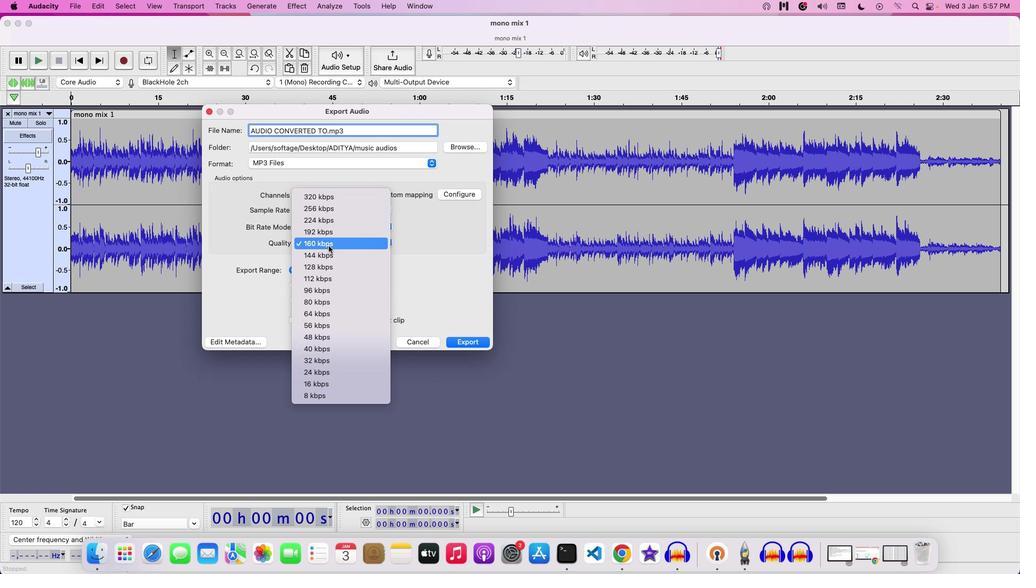 
Action: Mouse pressed left at (329, 246)
Screenshot: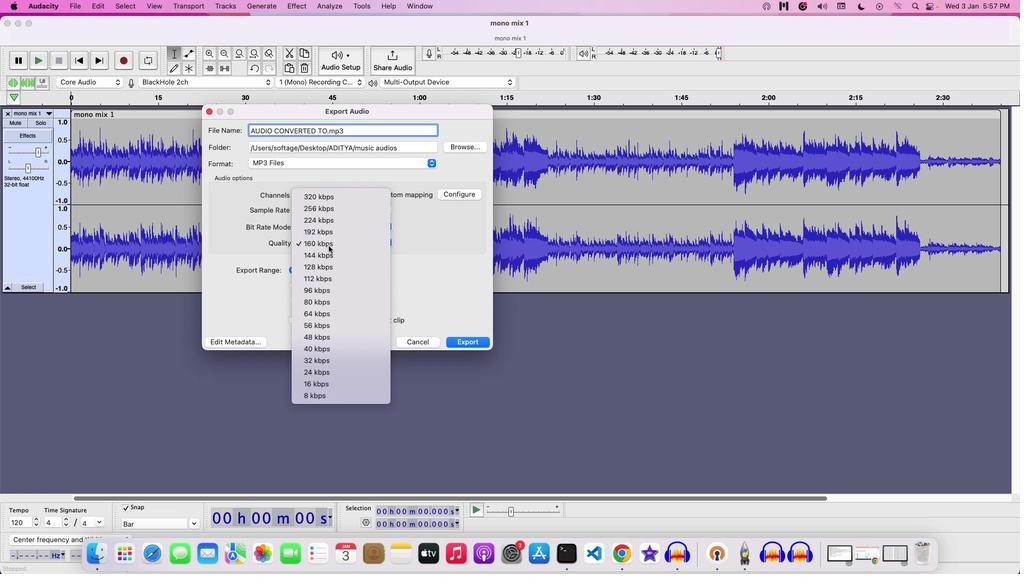 
Action: Mouse moved to (351, 227)
Screenshot: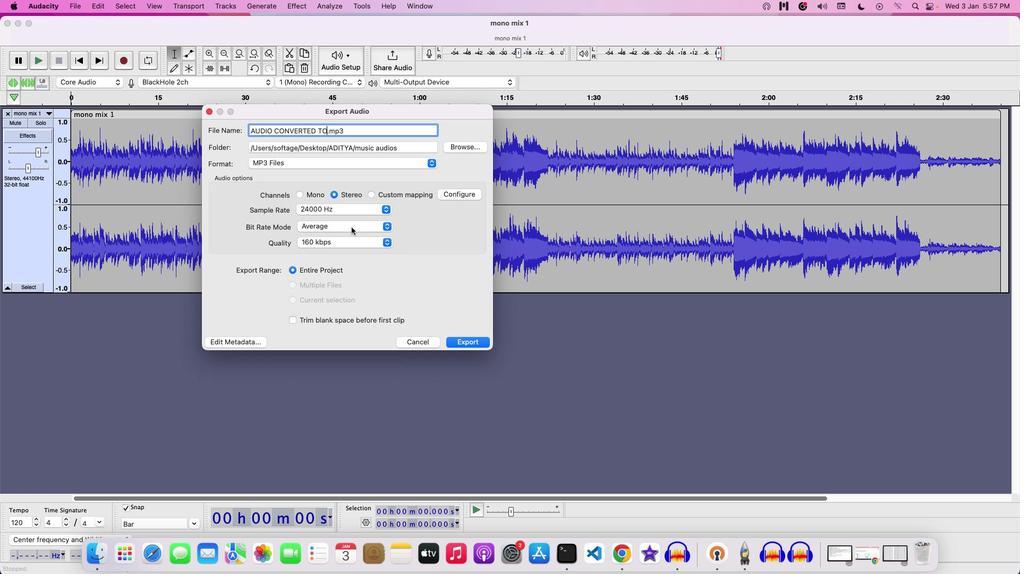 
Action: Mouse pressed left at (351, 227)
Screenshot: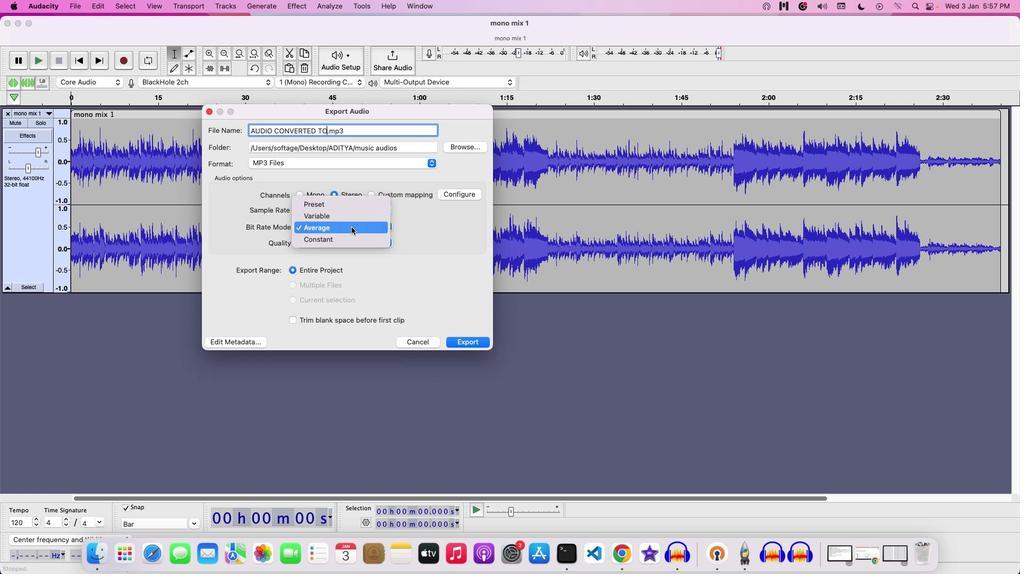 
Action: Mouse pressed left at (351, 227)
Screenshot: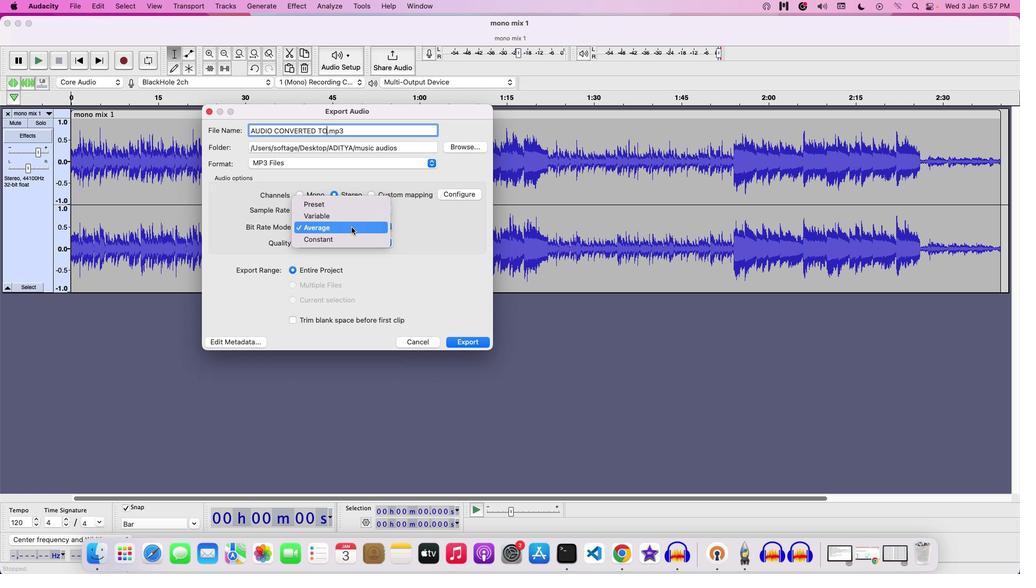 
Action: Mouse moved to (469, 340)
Screenshot: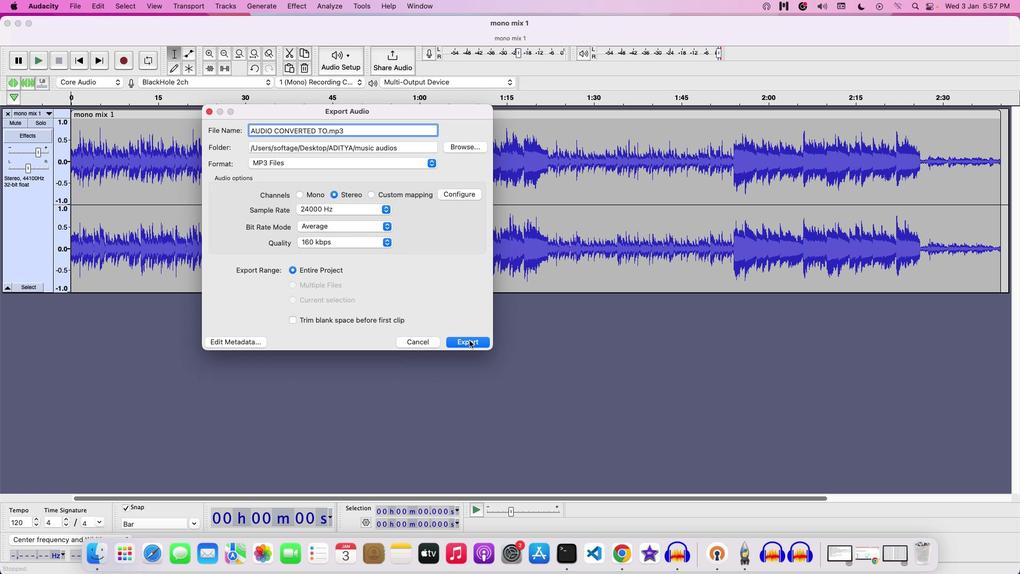 
Action: Mouse pressed left at (469, 340)
Screenshot: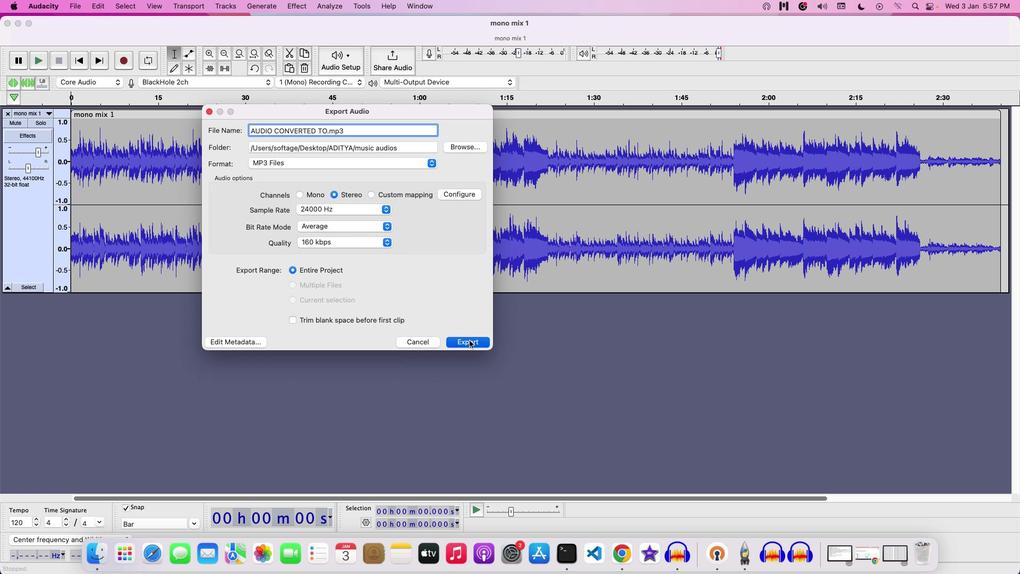 
Action: Mouse moved to (69, 6)
Screenshot: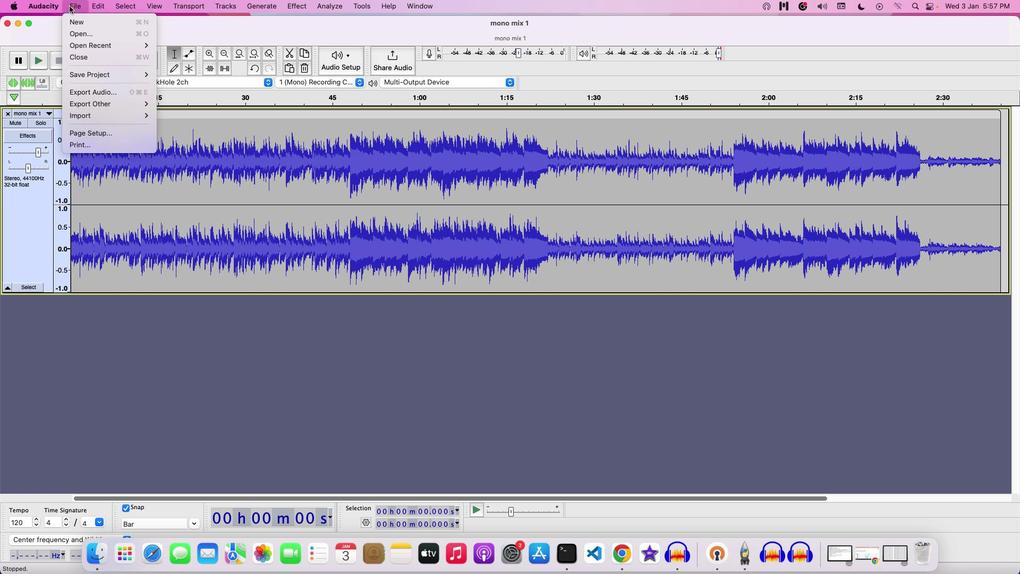 
Action: Mouse pressed left at (69, 6)
Screenshot: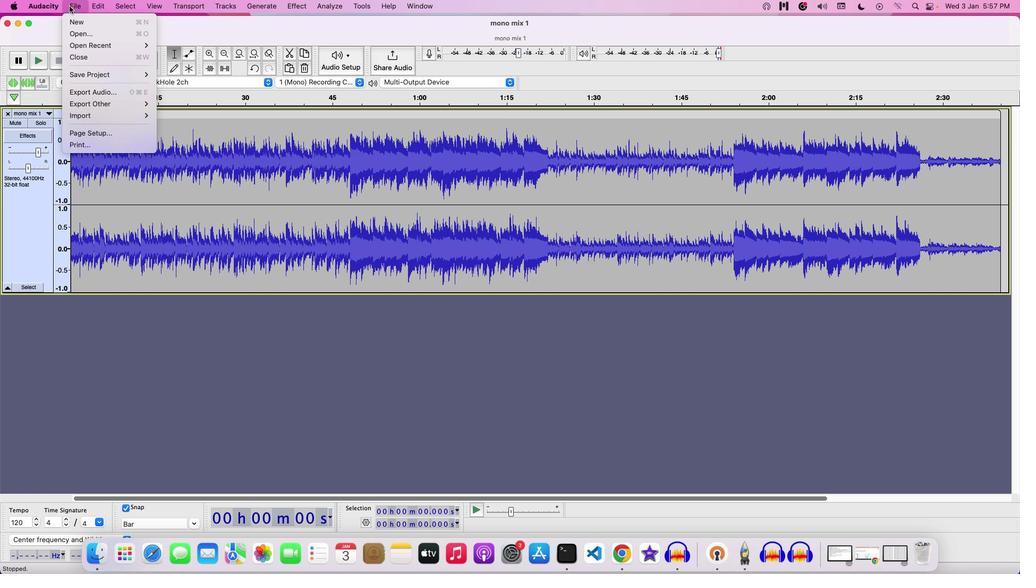 
Action: Mouse moved to (85, 66)
Screenshot: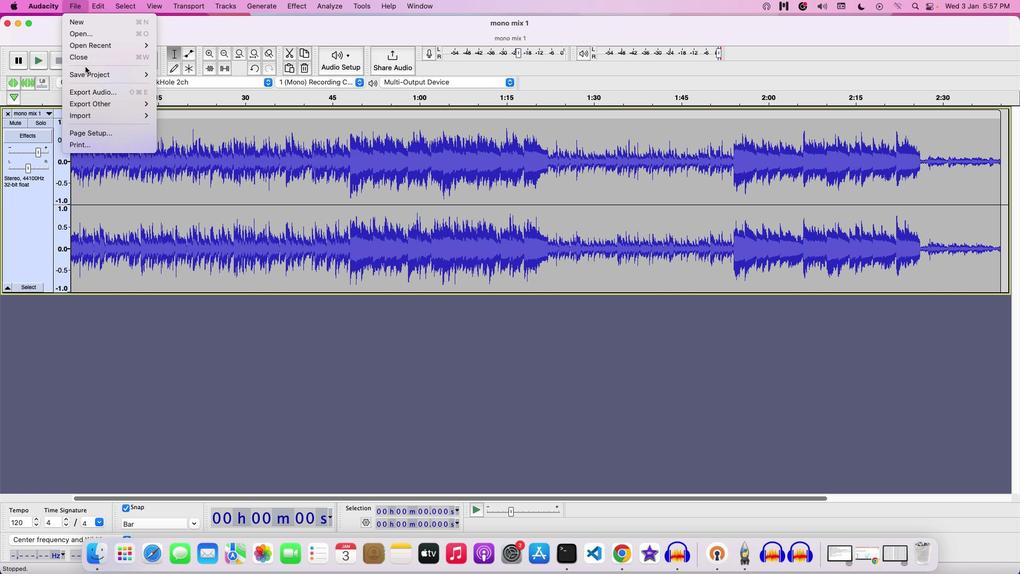 
Action: Mouse pressed left at (85, 66)
Screenshot: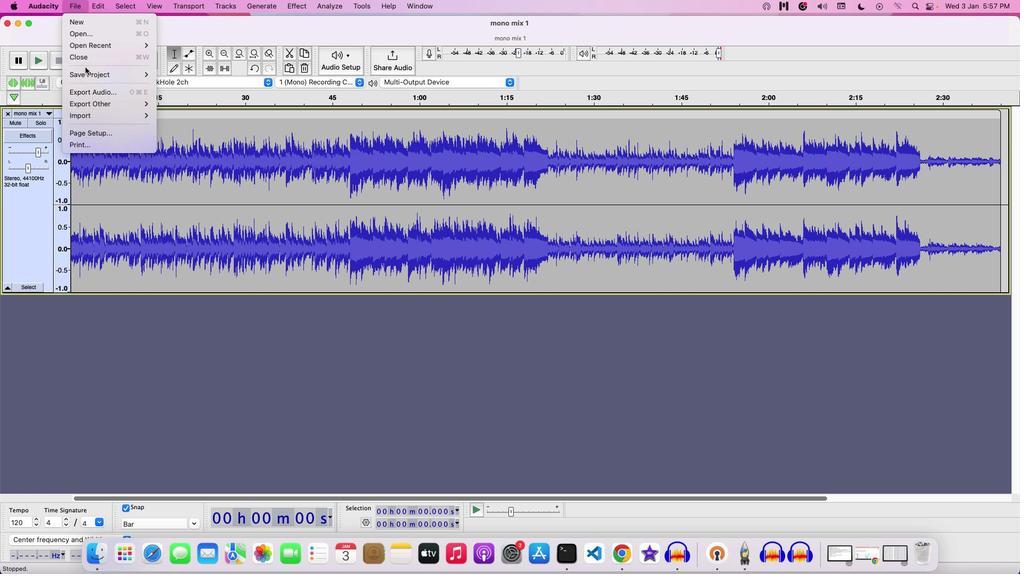 
Action: Mouse moved to (71, 10)
Screenshot: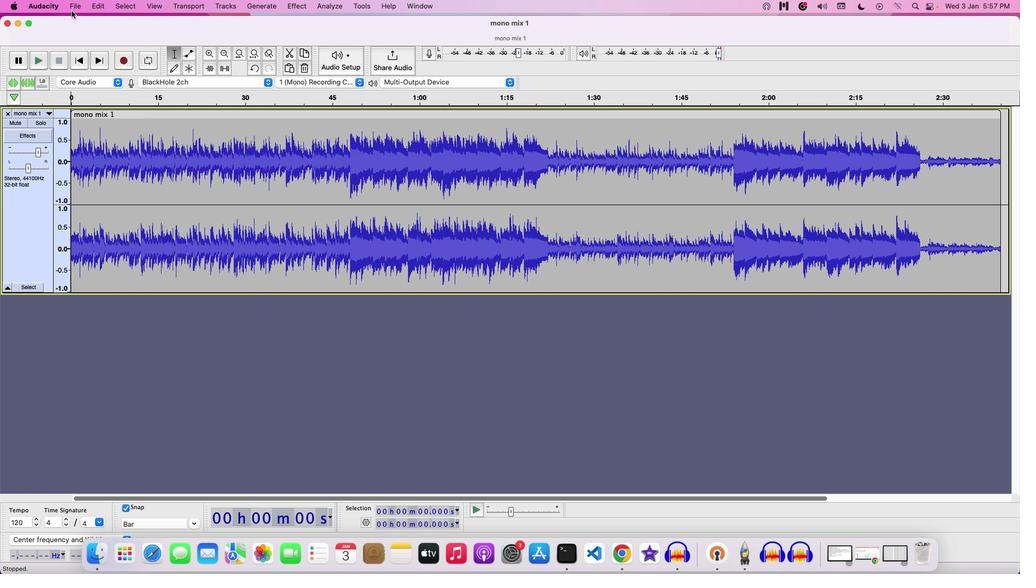 
Action: Mouse pressed left at (71, 10)
Screenshot: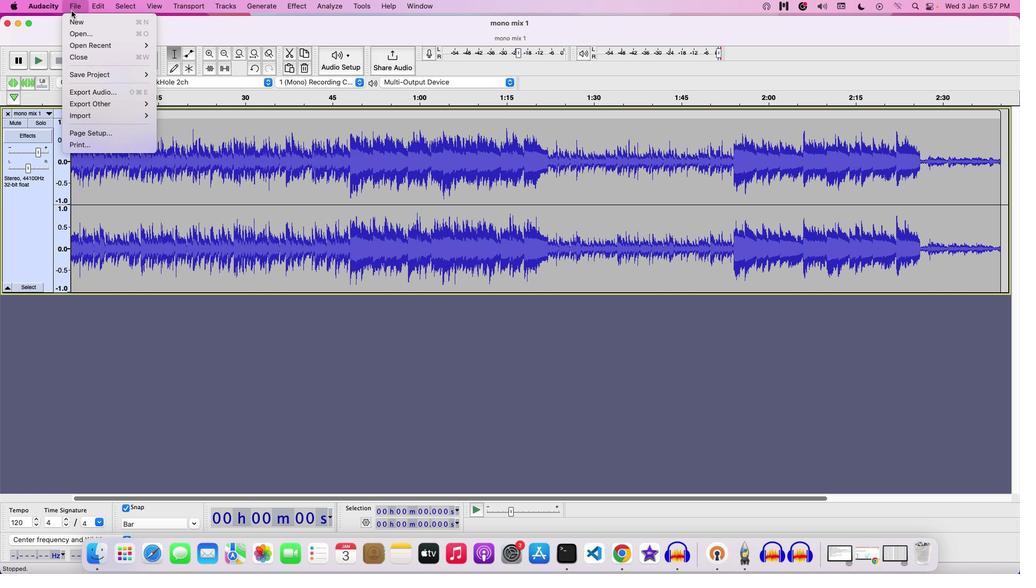 
Action: Mouse moved to (82, 78)
Screenshot: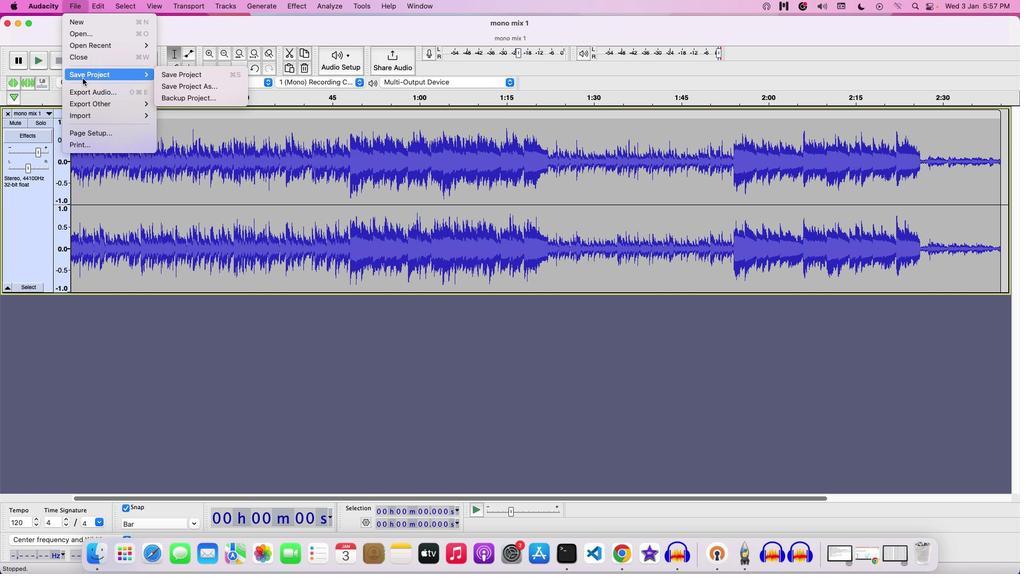 
Action: Mouse pressed left at (82, 78)
Screenshot: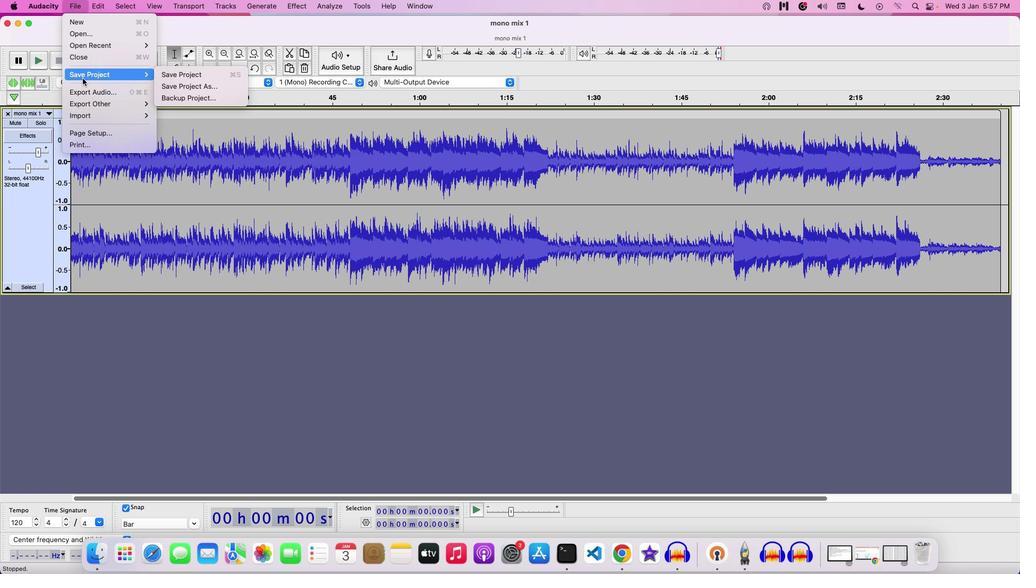
Action: Mouse moved to (191, 76)
Screenshot: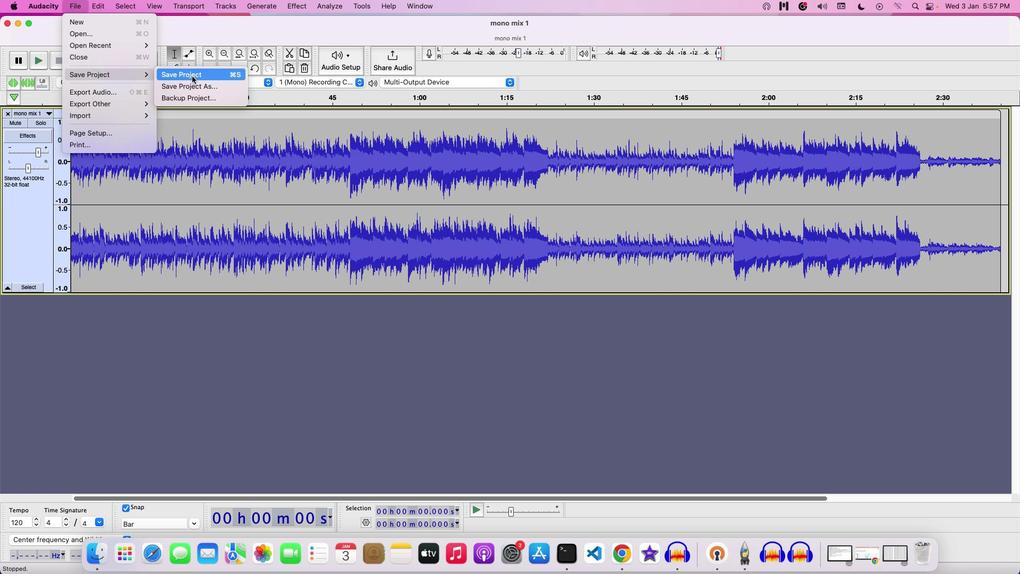 
Action: Mouse pressed left at (191, 76)
Screenshot: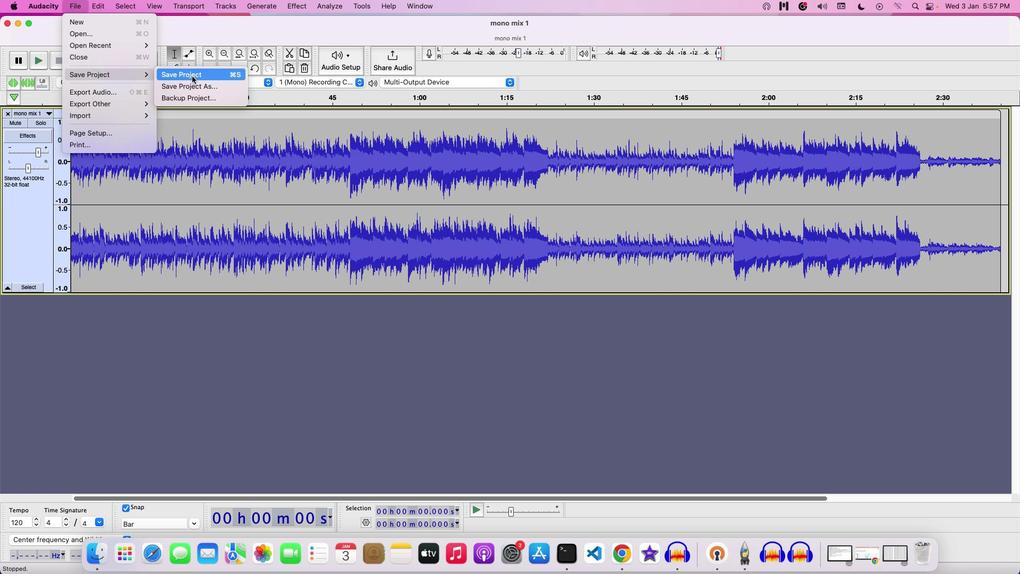 
Action: Mouse moved to (493, 162)
Screenshot: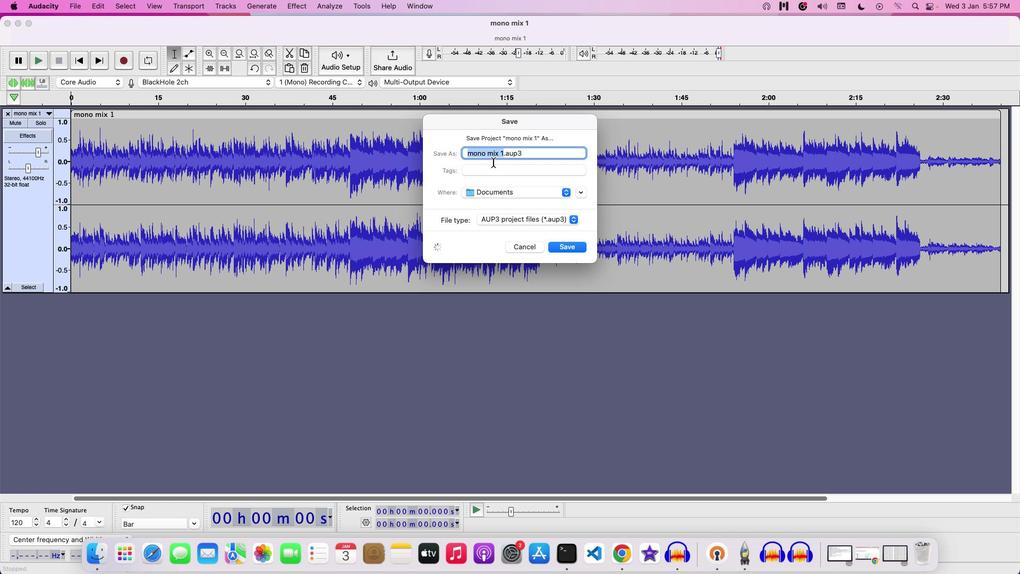
Action: Key pressed Key.backspace'A''U''D''I''O'Key.space'C''O''N''V''E''R''T''E''D'Key.space'T''O'Key.space'M''P''3'
Screenshot: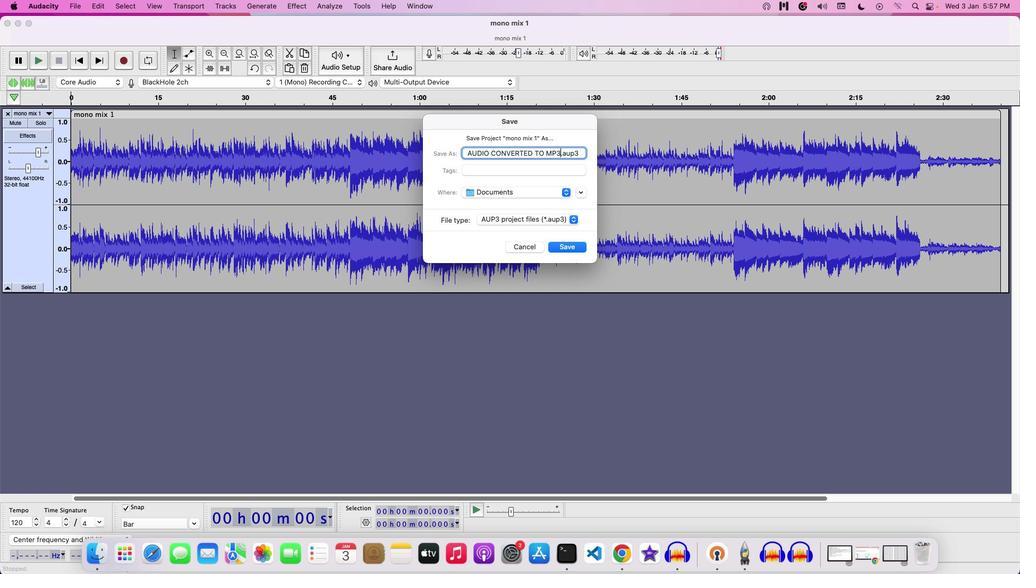 
Action: Mouse moved to (560, 243)
Screenshot: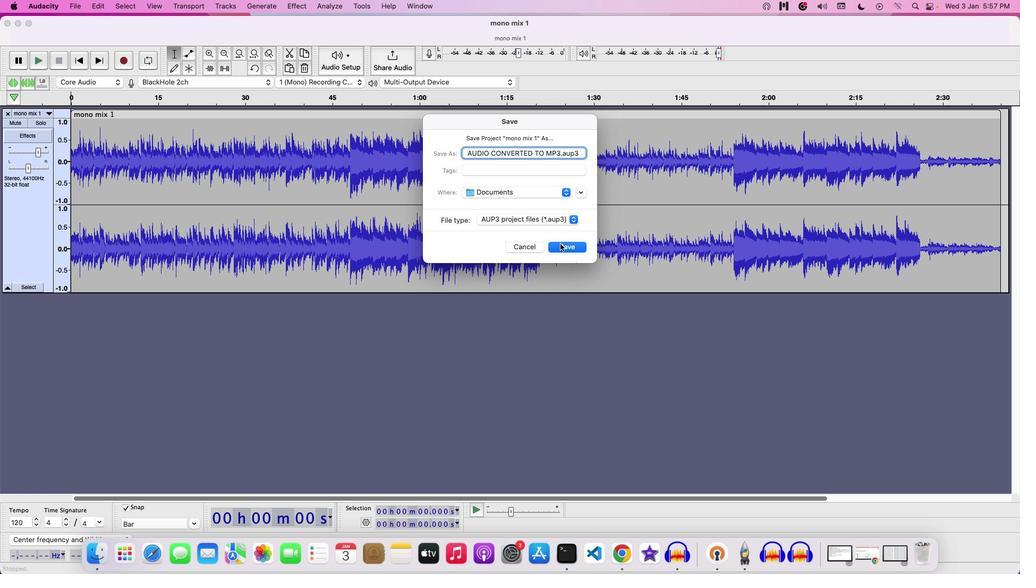 
Action: Mouse pressed left at (560, 243)
Screenshot: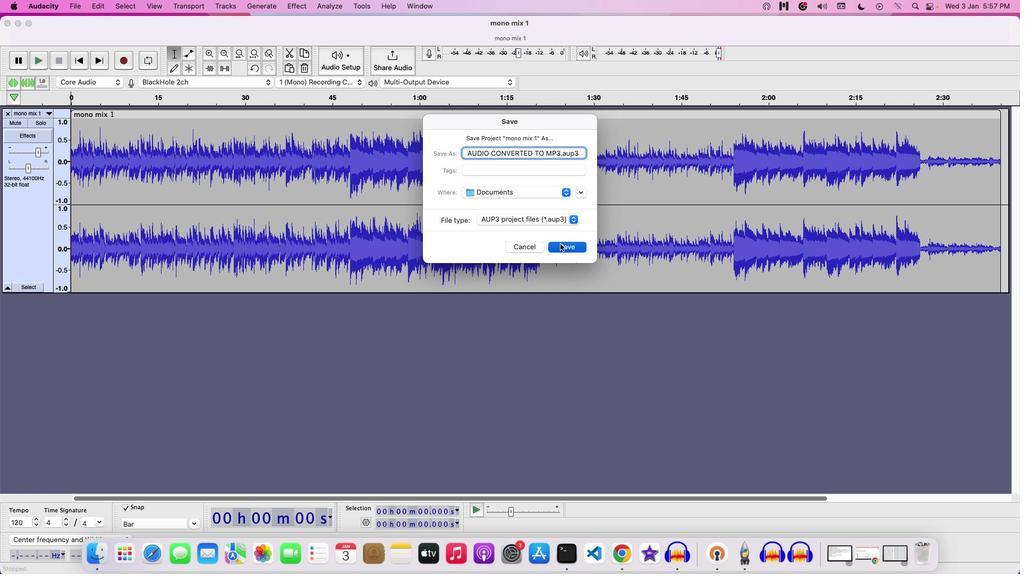 
